 Task: Open an excel sheet and write heading  Powerhouse Sales. Add 10 people name  'Alexander Cooper, Victoria Hayes, Daniel Carter, Chloe Murphy, Christopher Ross, Natalie Price, Jack Peterson, Harper Foster, Joseph Gray, Lily Reed'Item code in between  2500-2700. Product range in between  5000-20000. Add Products   ASICS Shoe, Brooks Shoe, Clarks Shoe, Crocs Shoe, Dr. Martens Shoe, Ecco Shoe, Fila Shoe, Hush Puppies Shoe, Jordan Shoe, K-Swiss Shoe.Choose quantity  3 to 10 Tax 12 percent Total Add Amount. Save page  Powerhouse Sales review book
Action: Mouse moved to (119, 187)
Screenshot: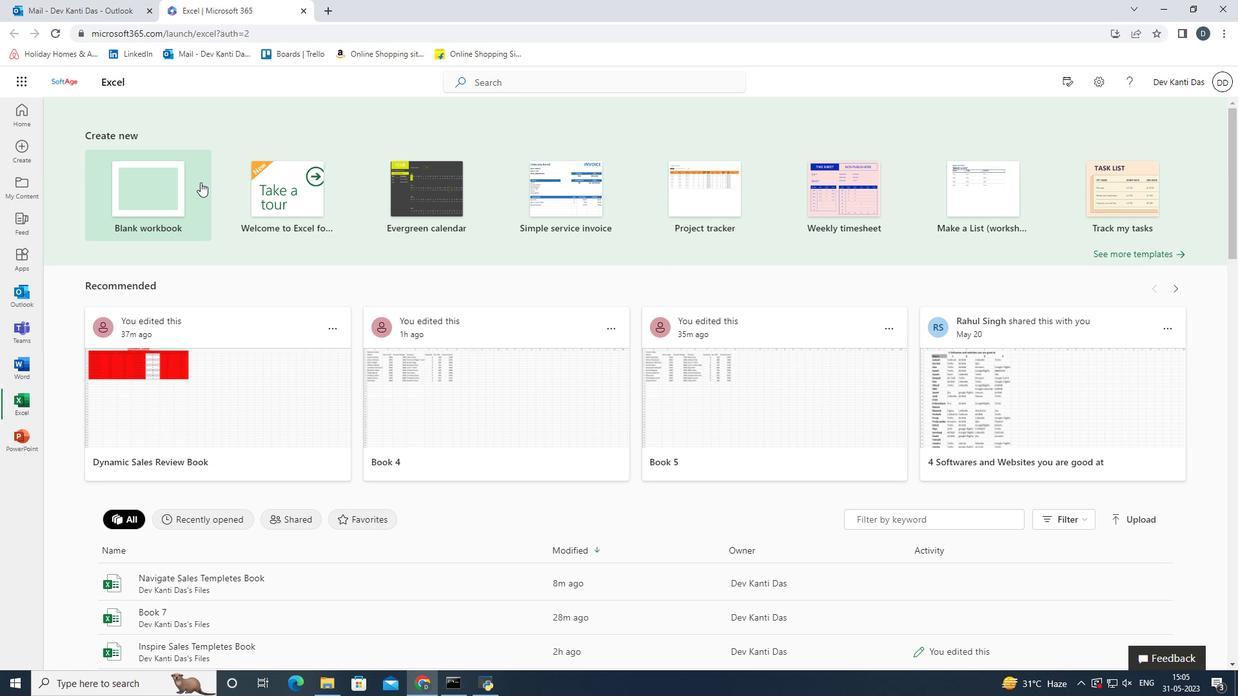 
Action: Mouse pressed left at (119, 187)
Screenshot: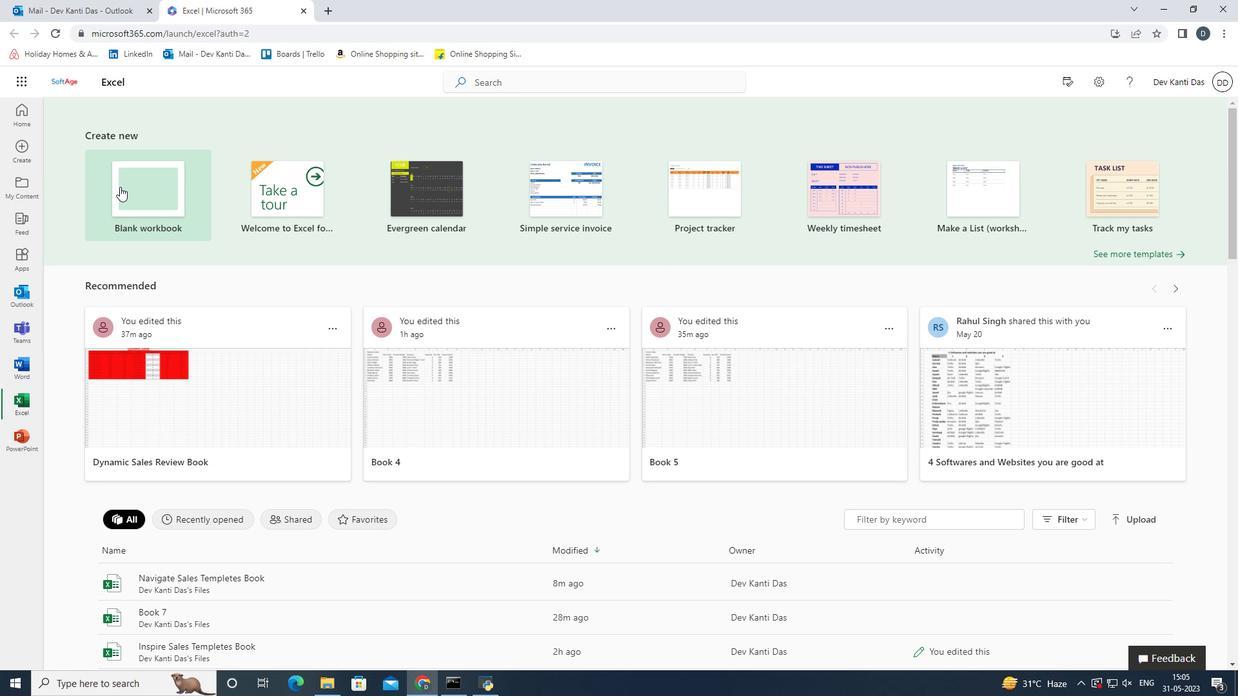
Action: Mouse moved to (238, 283)
Screenshot: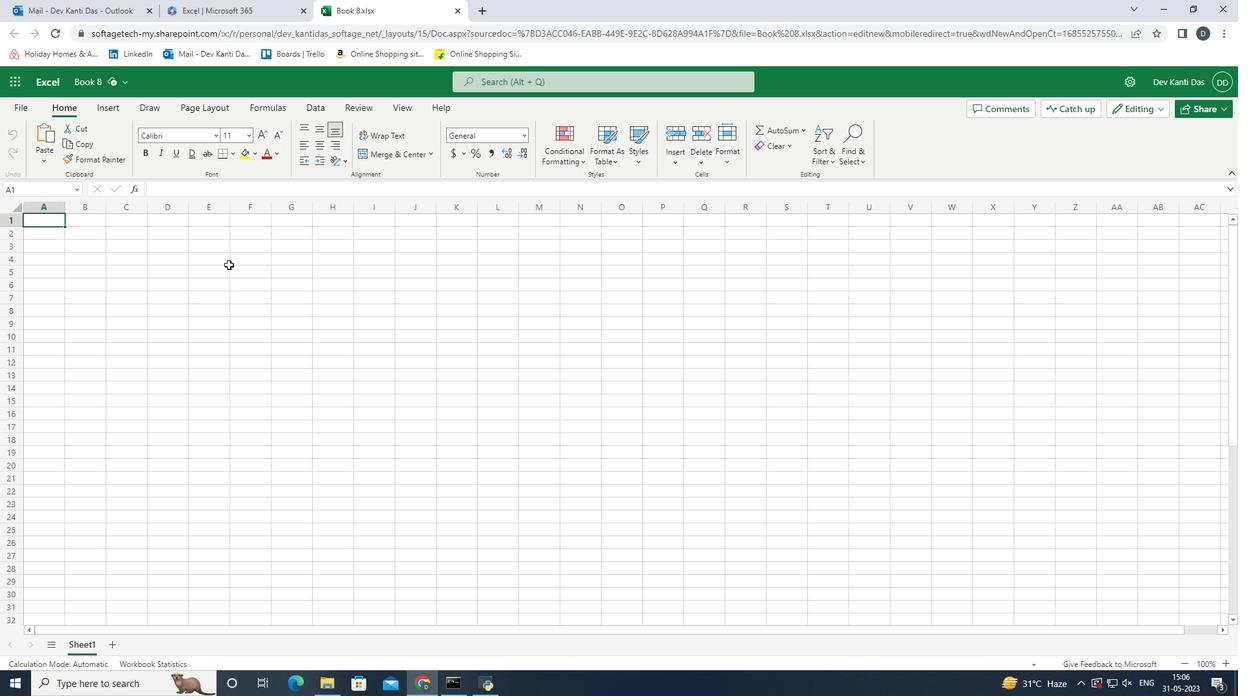 
Action: Key pressed <Key.shift>P
Screenshot: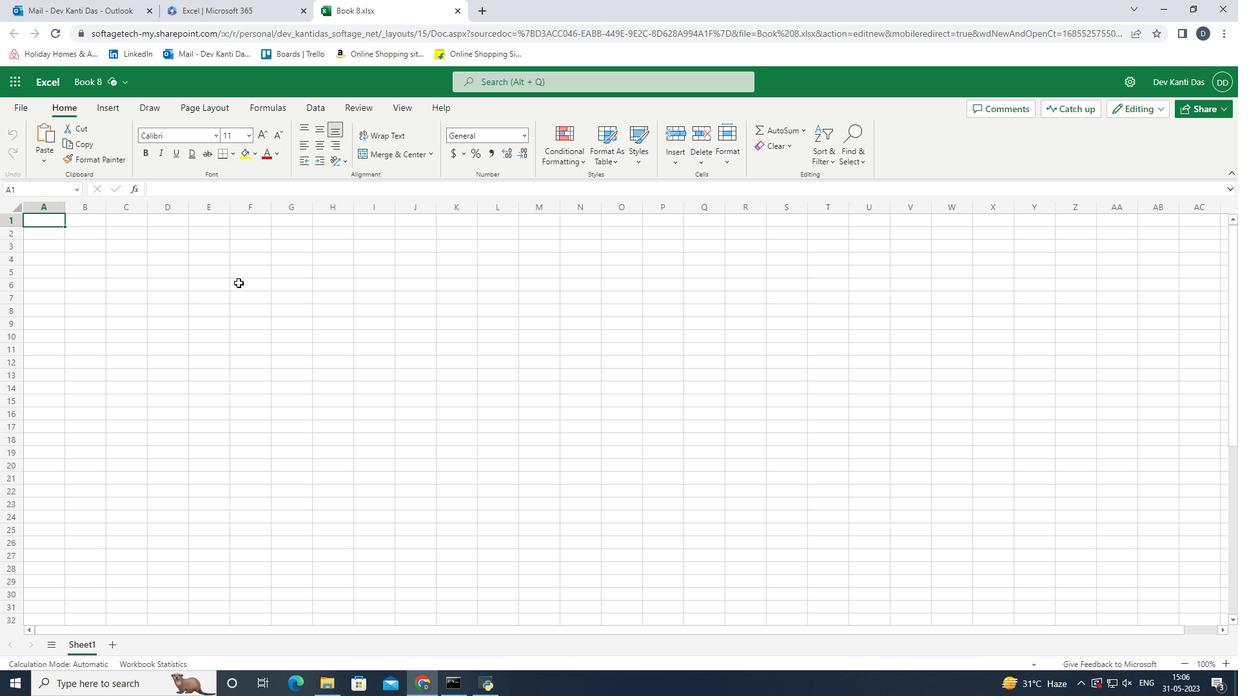 
Action: Mouse moved to (239, 283)
Screenshot: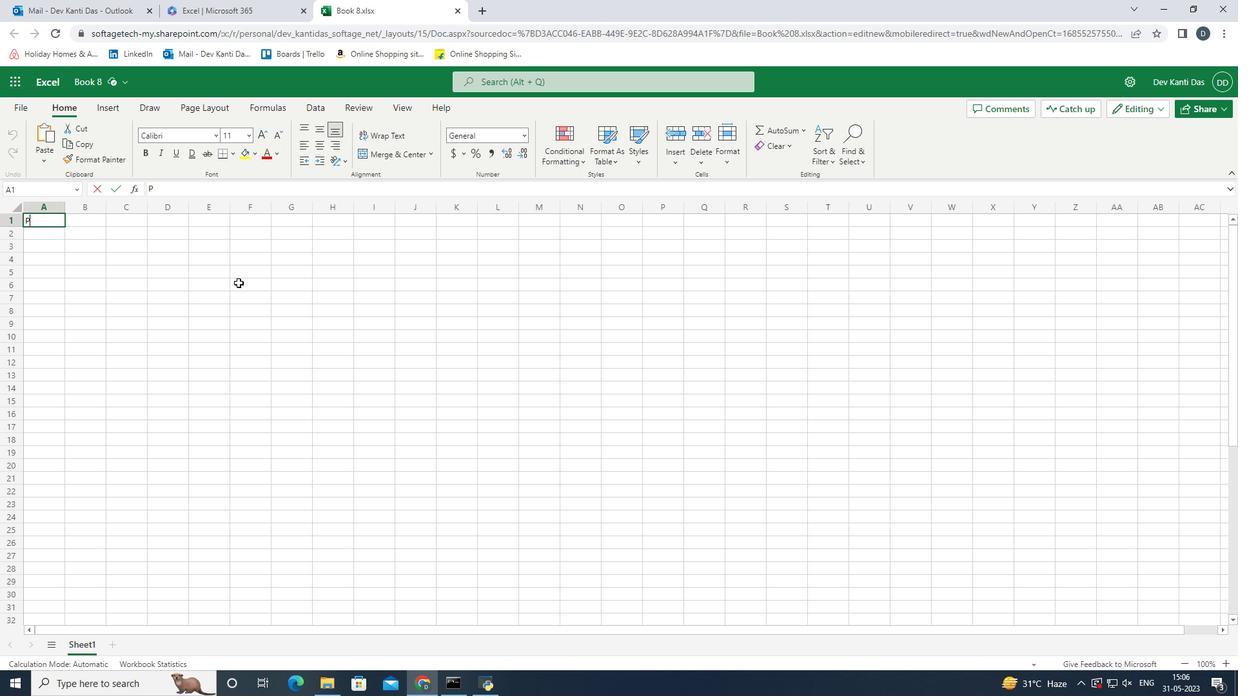 
Action: Key pressed ower<Key.shift>house<Key.space><Key.shift>Sales<Key.enter><Key.shift>Name<Key.enter><Key.shift>Alexander<Key.space><Key.shift>Coper<Key.backspace><Key.backspace><Key.backspace>oper
Screenshot: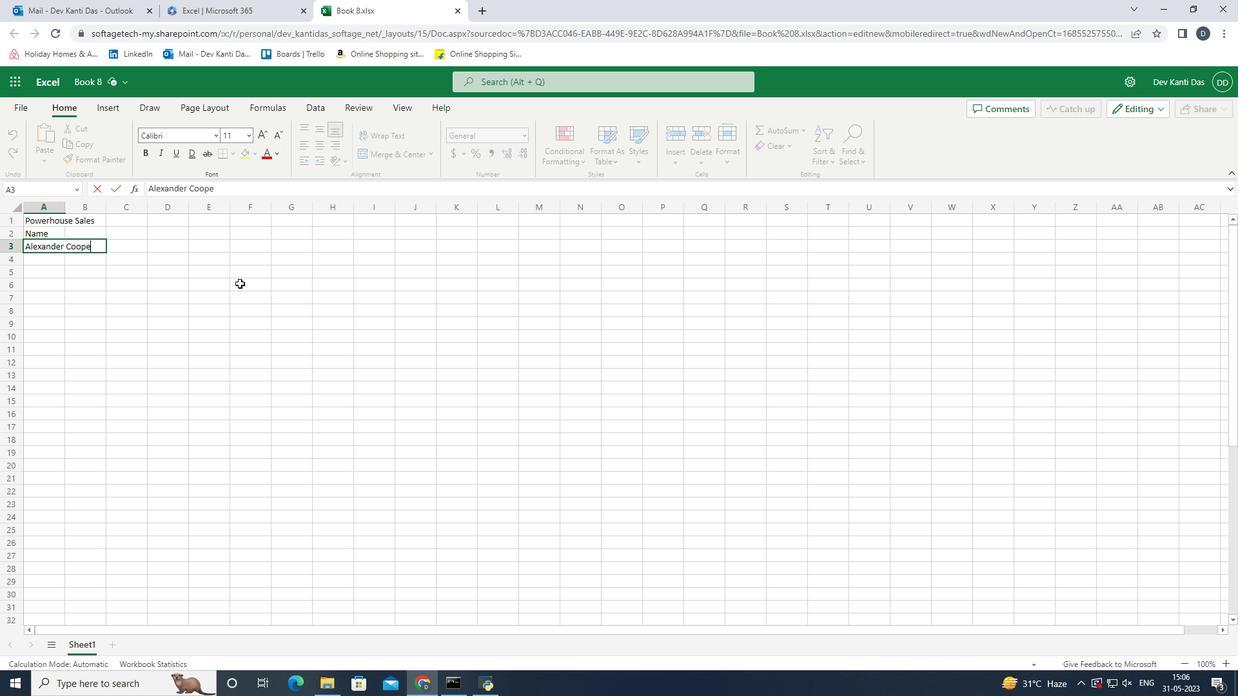 
Action: Mouse moved to (238, 365)
Screenshot: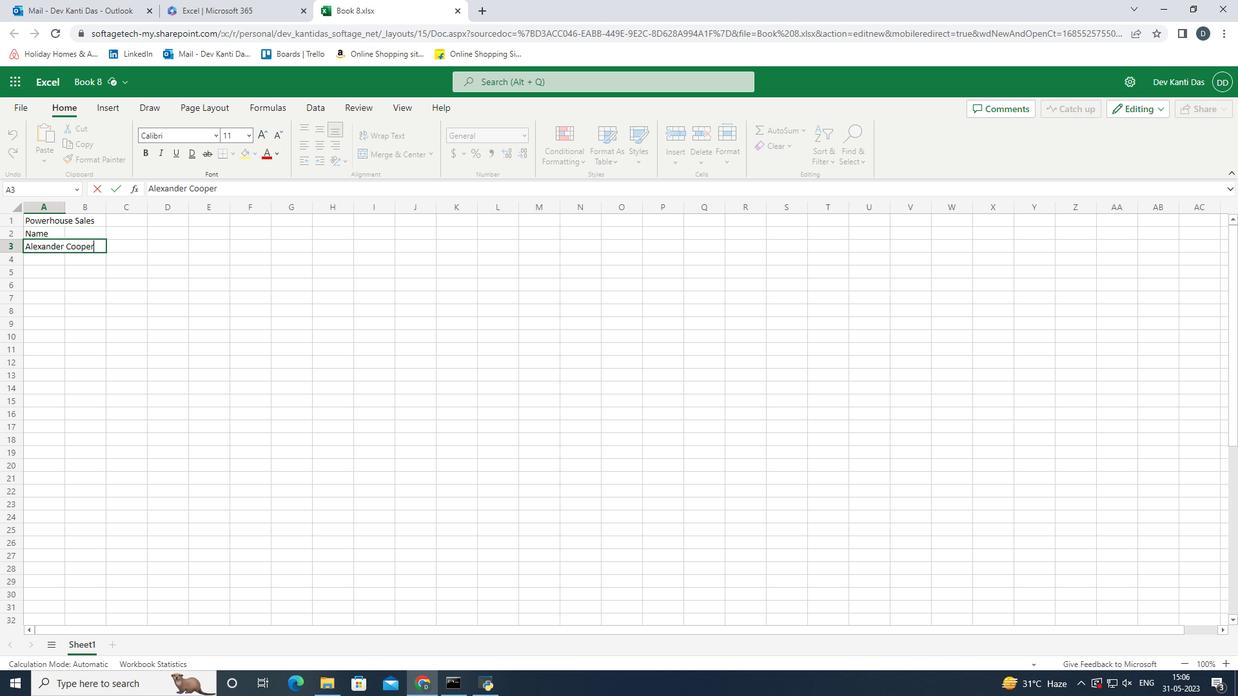 
Action: Key pressed <Key.enter><Key.shift><Key.shift><Key.shift><Key.shift><Key.shift><Key.shift><Key.shift><Key.shift><Key.shift><Key.shift><Key.shift><Key.shift><Key.shift><Key.shift><Key.shift><Key.shift><Key.shift><Key.shift><Key.shift><Key.shift><Key.shift><Key.shift><Key.shift><Key.shift><Key.shift><Key.shift><Key.shift><Key.shift><Key.shift><Key.shift><Key.shift><Key.shift><Key.shift><Key.shift><Key.shift><Key.shift>Victoria<Key.space><Key.shift>Hayes<Key.enter><Key.shift><Key.shift><Key.shift><Key.shift><Key.shift><Key.shift><Key.shift><Key.shift>Daniel<Key.space><Key.shift>Carter<Key.enter><Key.shift>Chloe<Key.space><Key.shift_r>Murphy<Key.enter><Key.shift>Christopher<Key.space><Key.shift>Ross<Key.enter><Key.shift_r><Key.shift_r><Key.shift_r><Key.shift_r><Key.shift_r><Key.shift_r><Key.shift_r><Key.shift_r><Key.shift_r><Key.shift_r><Key.shift_r><Key.shift_r><Key.shift_r>Ne<Key.backspace>atalie<Key.space><Key.shift_r>Price<Key.enter><Key.shift_r>Jack<Key.space><Key.shift_r><Key.shift_r><Key.shift_r><Key.shift_r><Key.shift_r><Key.shift_r><Key.shift_r><Key.shift_r><Key.shift_r><Key.shift_r><Key.shift_r><Key.shift_r><Key.shift_r><Key.shift_r><Key.shift_r><Key.shift_r><Key.shift_r><Key.shift_r><Key.shift_r><Key.shift_r><Key.shift_r><Key.shift_r><Key.shift_r><Key.shift_r><Key.shift_r>Peterson<Key.enter><Key.shift_r><Key.shift_r><Key.shift_r><Key.shift_r><Key.shift_r><Key.shift_r><Key.shift_r><Key.shift_r>Harper<Key.space><Key.shift_r><Key.shift_r><Key.shift_r><Key.shift_r><Key.shift_r><Key.shift_r><Key.shift_r>Foster<Key.enter><Key.shift_r>Joseph<Key.space><Key.shift><Key.shift>Grey<Key.enter><Key.up><Key.enter><Key.shift_r>Lily<Key.space><Key.shift>Reed<Key.enter>
Screenshot: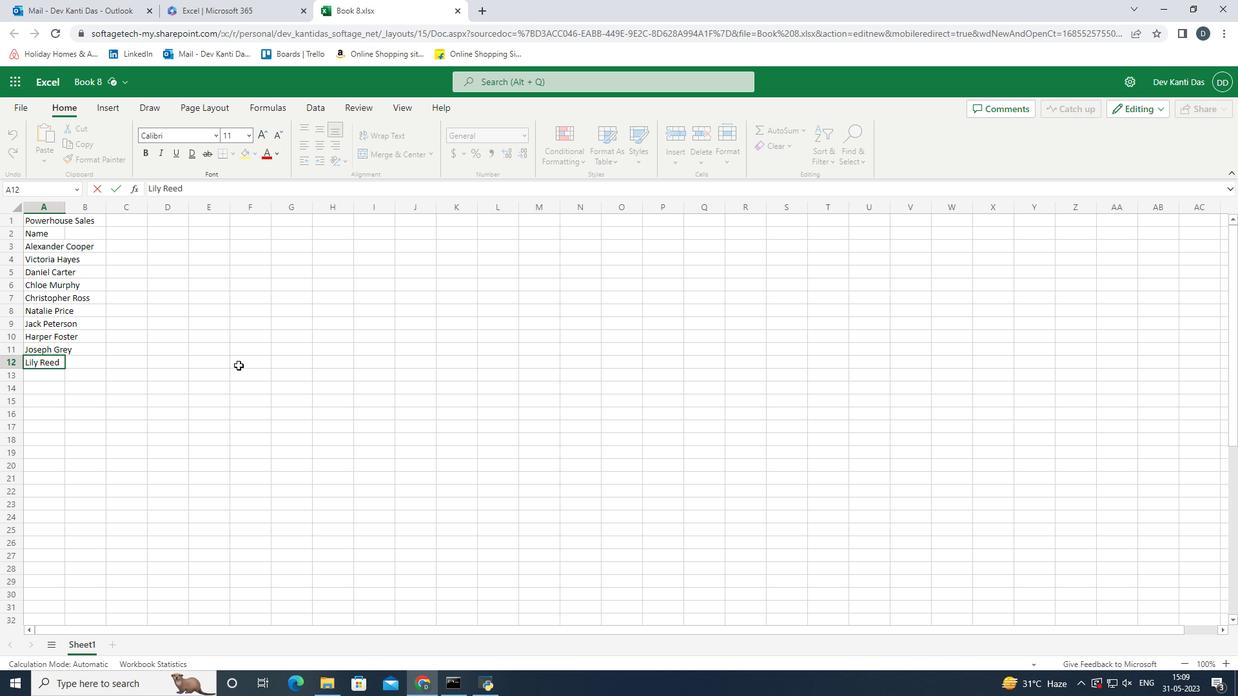
Action: Mouse moved to (65, 205)
Screenshot: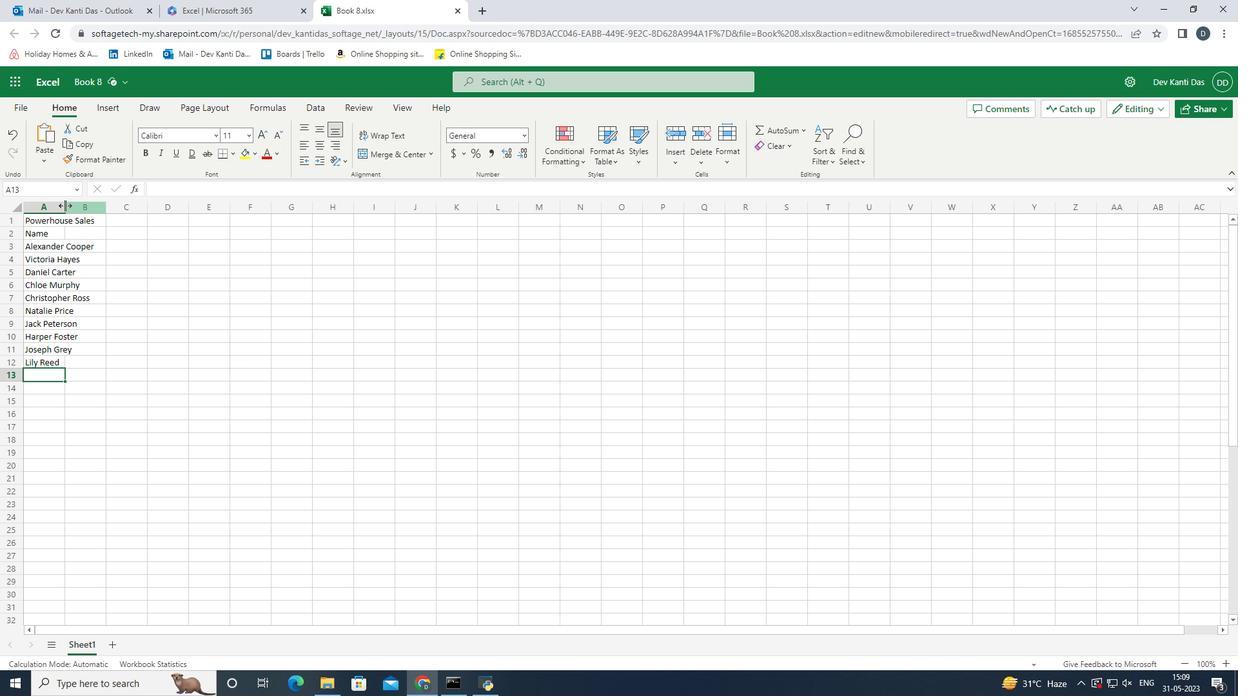 
Action: Mouse pressed left at (65, 205)
Screenshot: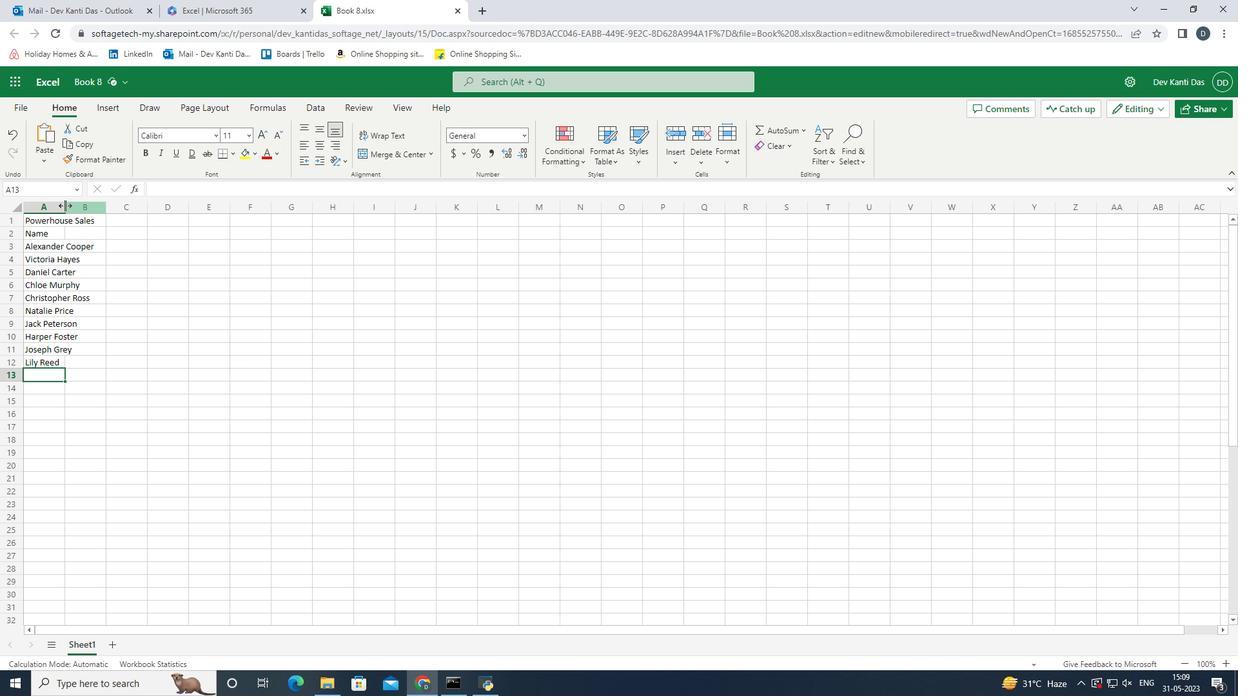 
Action: Mouse moved to (116, 234)
Screenshot: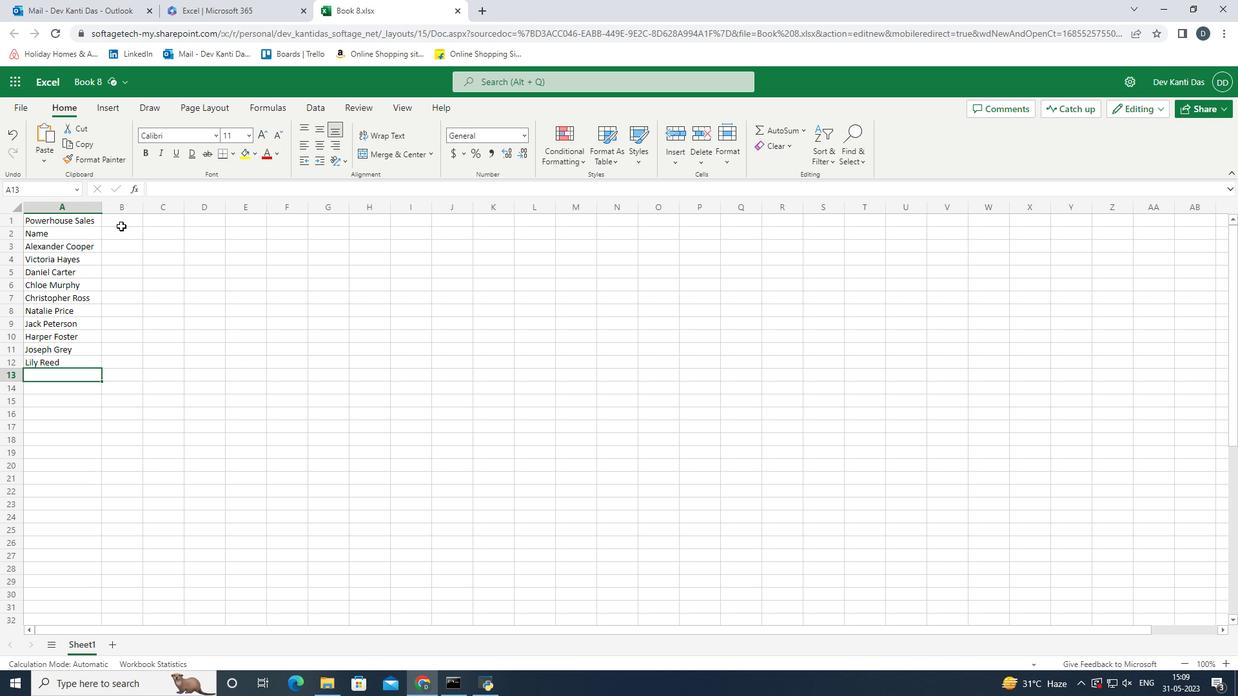 
Action: Mouse pressed left at (116, 234)
Screenshot: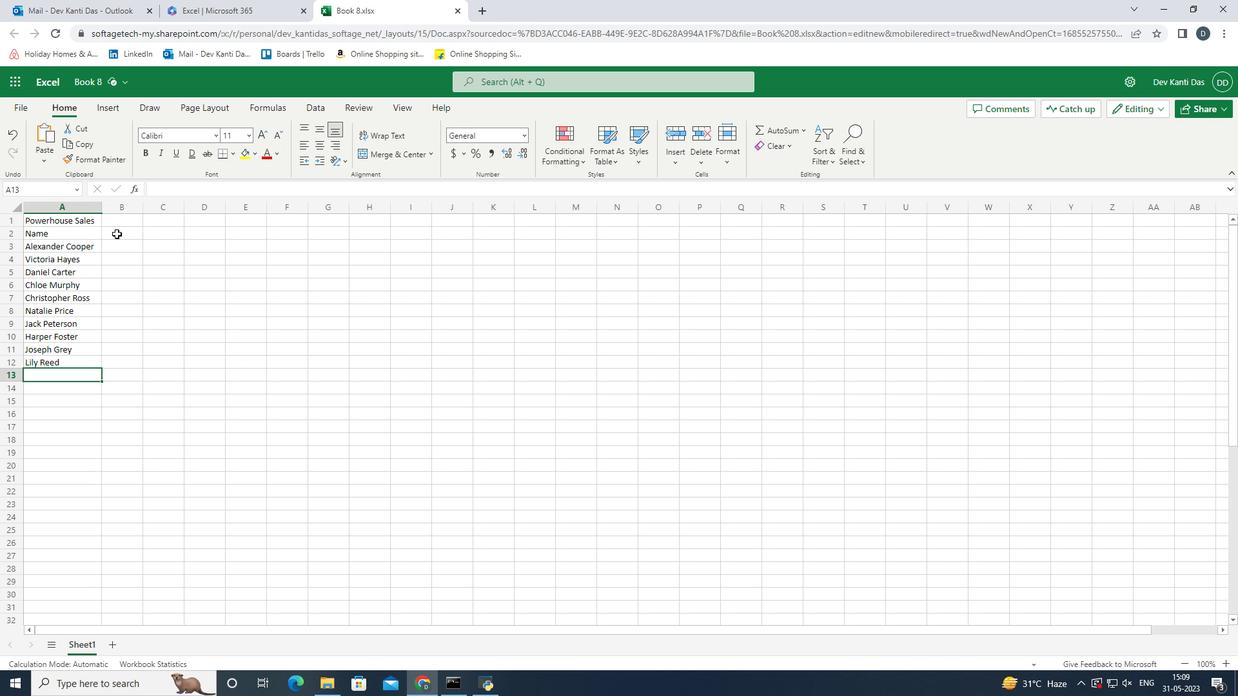 
Action: Mouse moved to (147, 309)
Screenshot: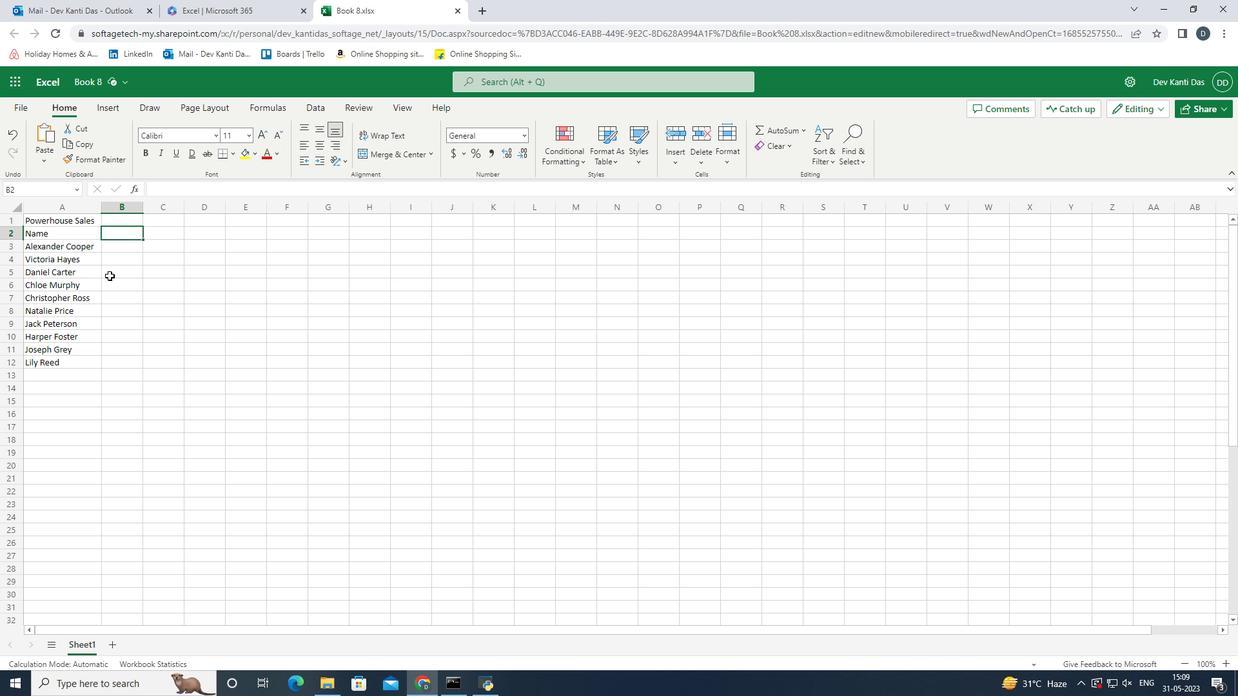
Action: Key pressed <Key.shift><Key.shift><Key.shift>Item<Key.space><Key.shift>Code<Key.enter>
Screenshot: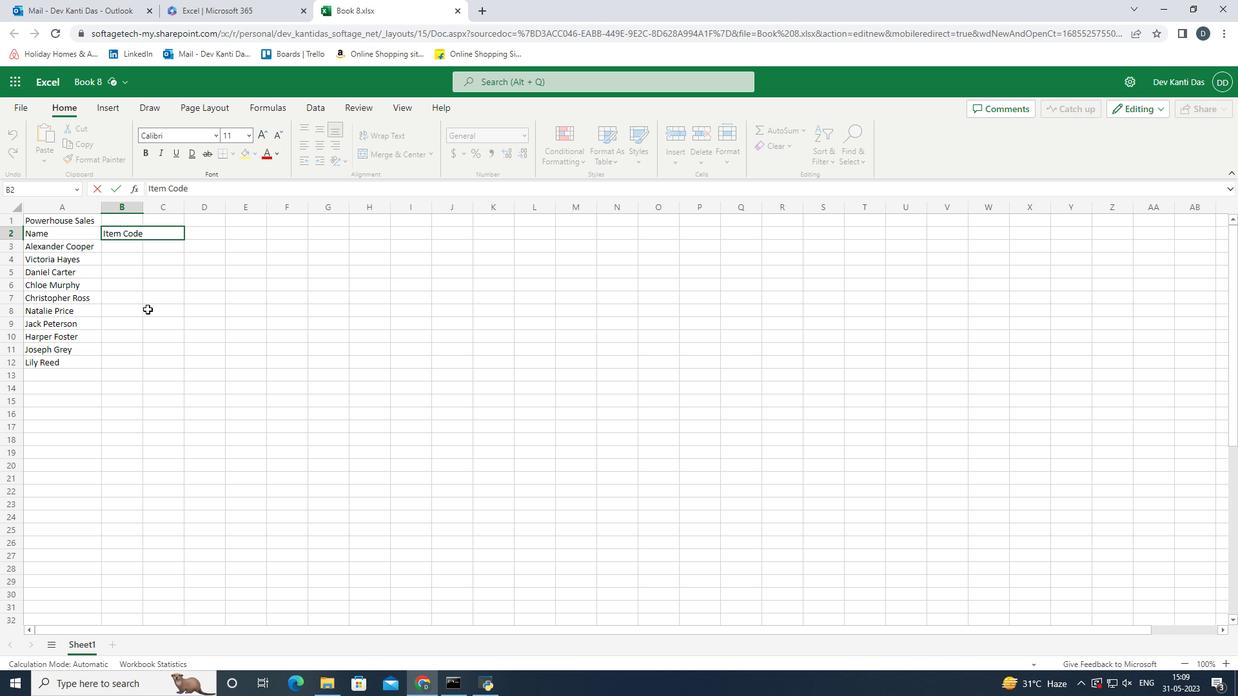 
Action: Mouse moved to (327, 270)
Screenshot: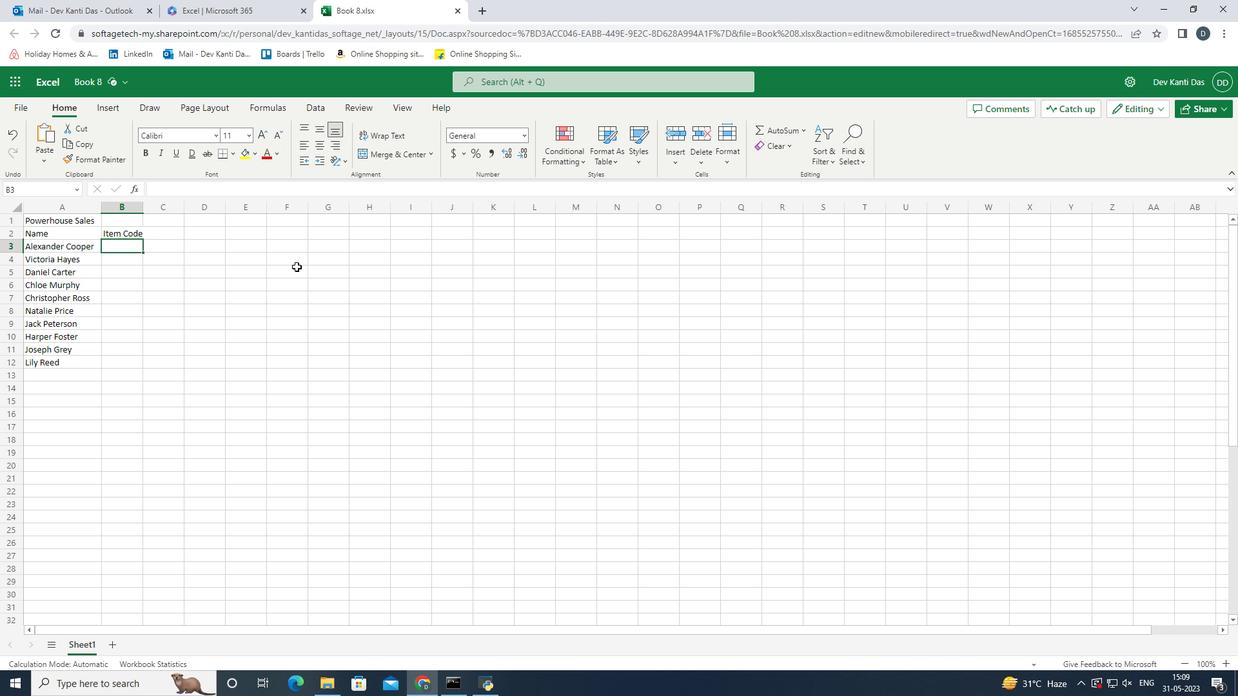 
Action: Key pressed 252
Screenshot: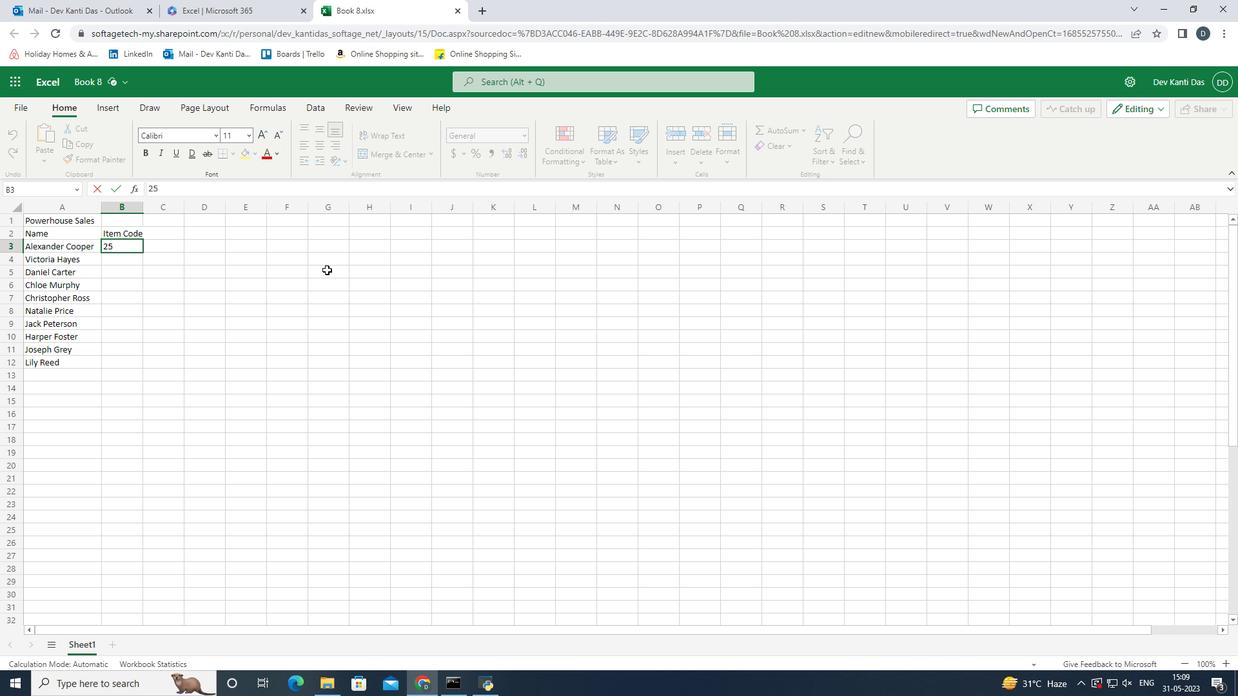 
Action: Mouse moved to (414, 243)
Screenshot: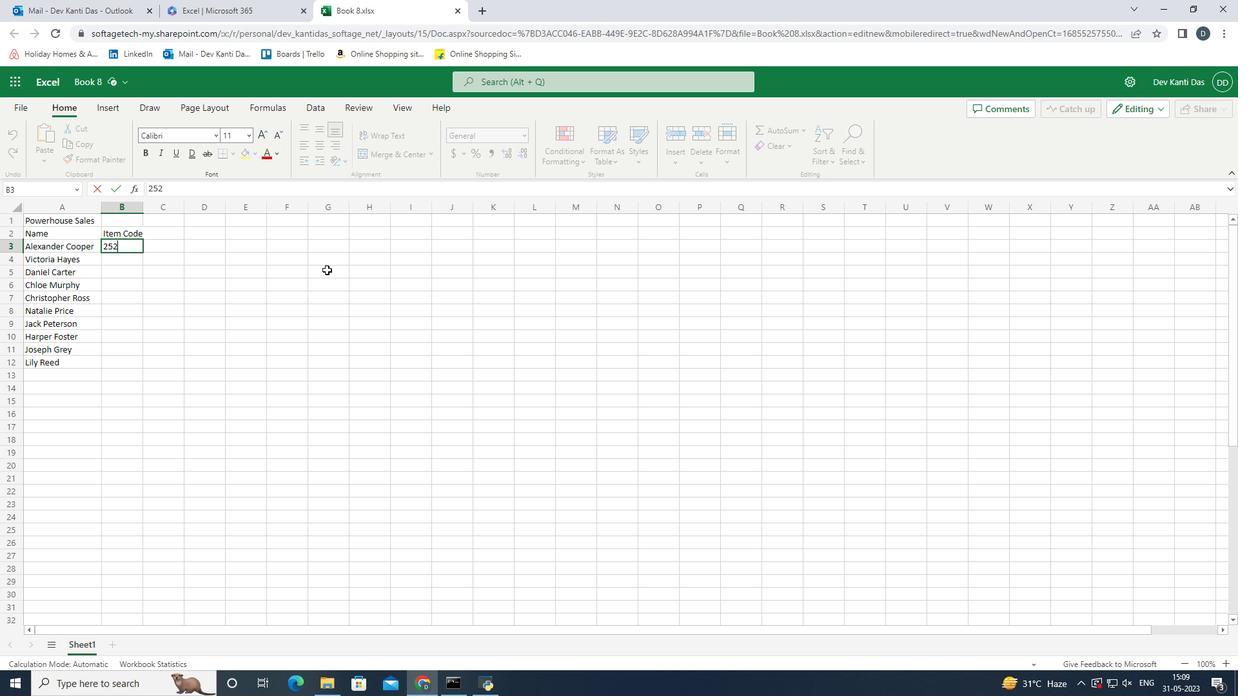 
Action: Key pressed 0
Screenshot: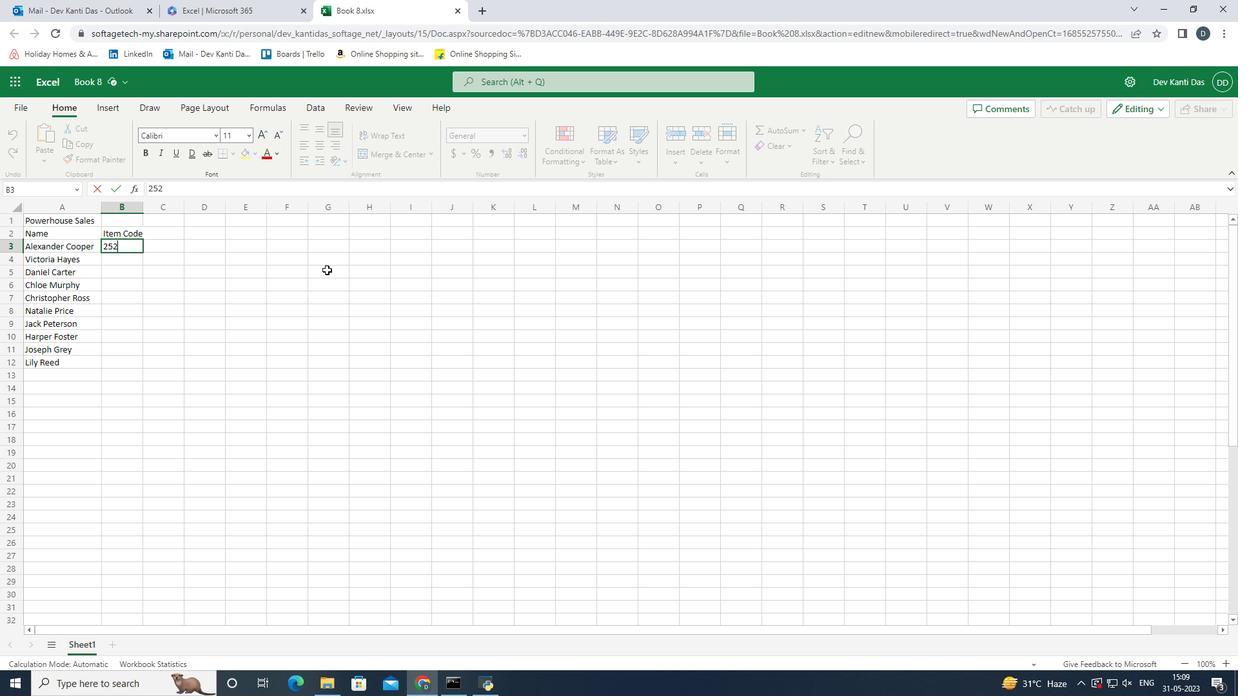 
Action: Mouse moved to (501, 225)
Screenshot: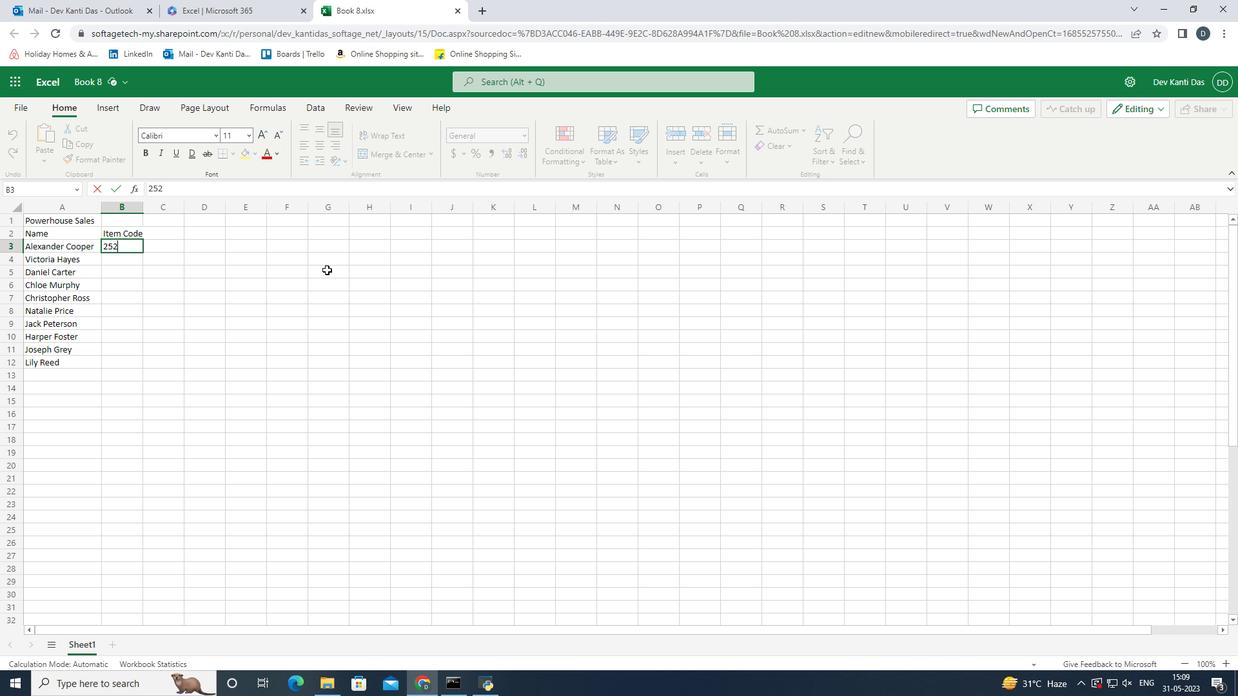 
Action: Key pressed <Key.enter>2540<Key.enter>2560<Key.enter>2580<Key.enter>2600<Key.enter>2620<Key.enter>2640<Key.enter>2660<Key.enter>2680<Key.enter>2700<Key.enter><Key.up><Key.right><Key.up><Key.up><Key.up><Key.up><Key.up><Key.up><Key.up><Key.up><Key.up><Key.up>
Screenshot: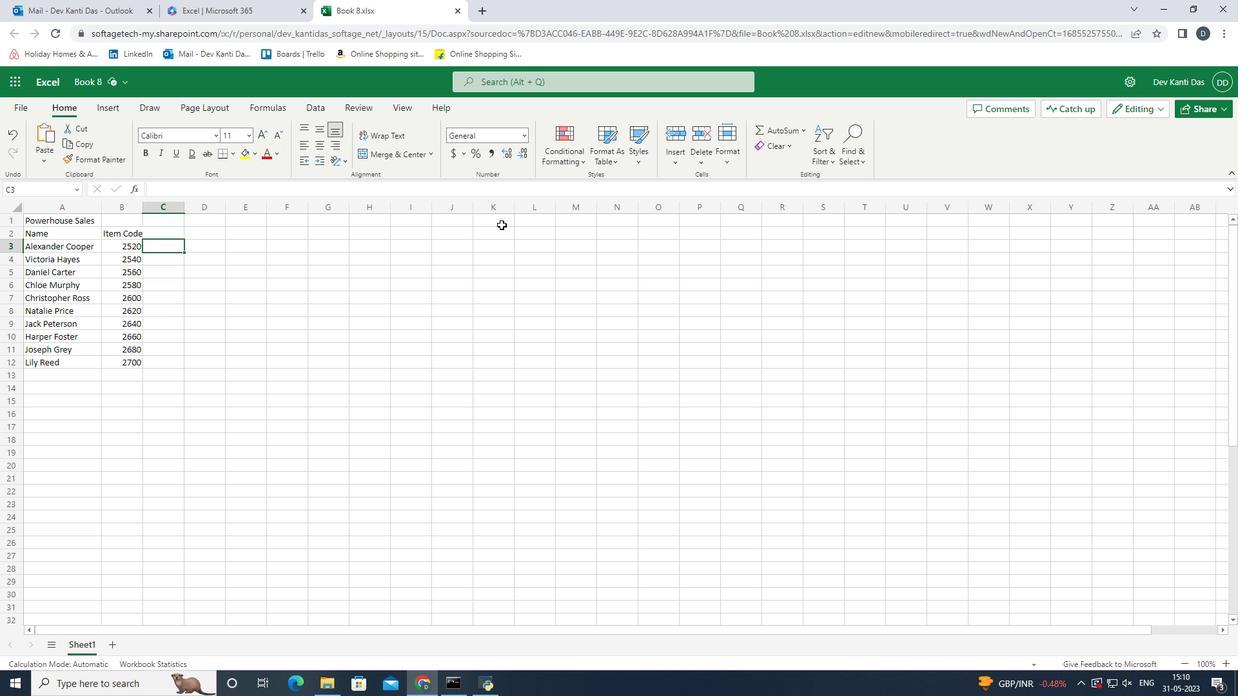 
Action: Mouse moved to (141, 209)
Screenshot: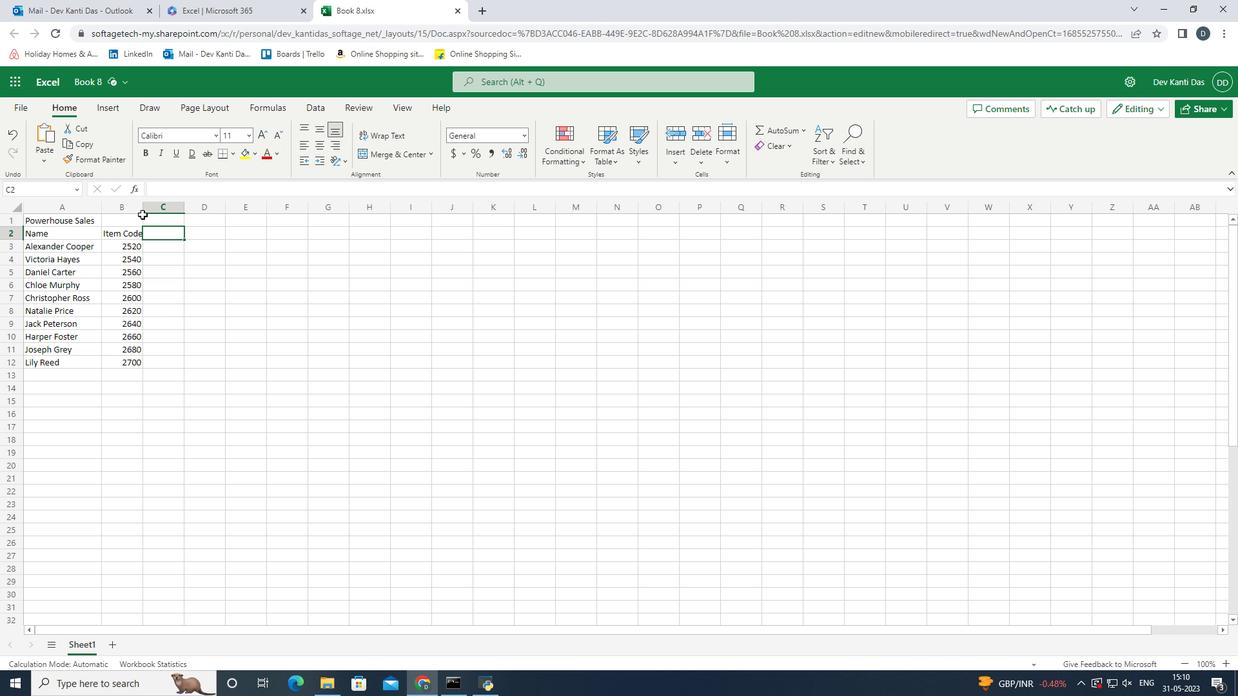 
Action: Mouse pressed left at (141, 209)
Screenshot: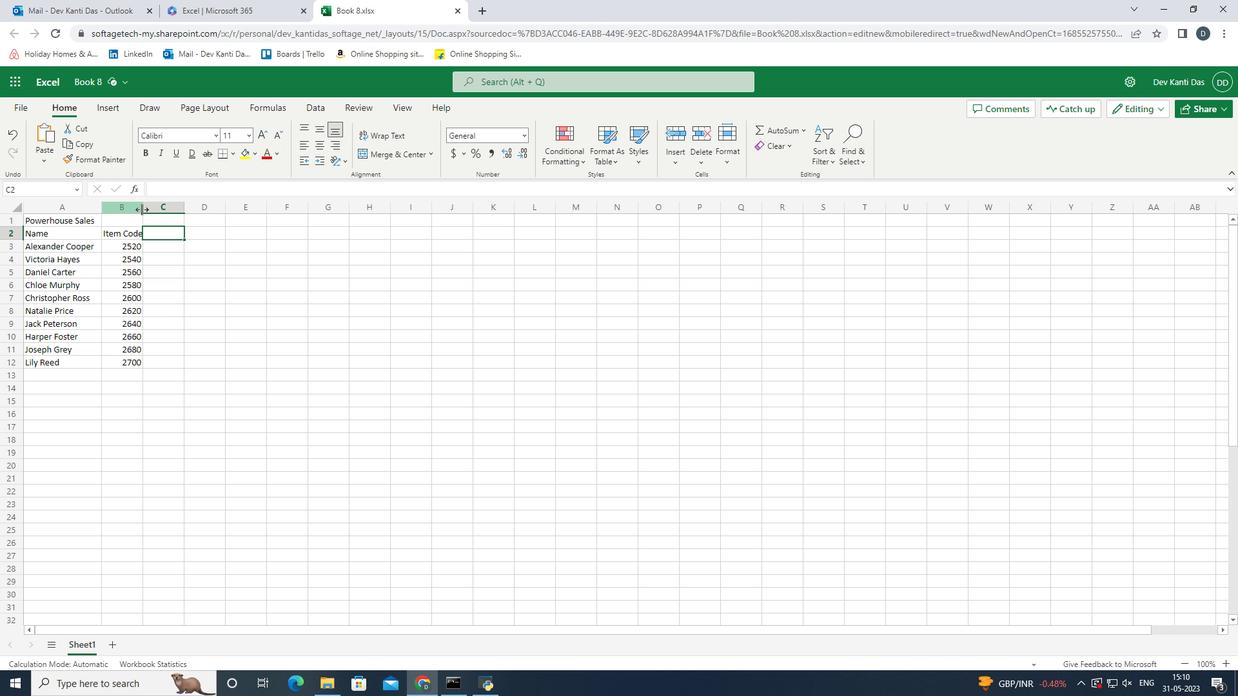 
Action: Mouse moved to (292, 288)
Screenshot: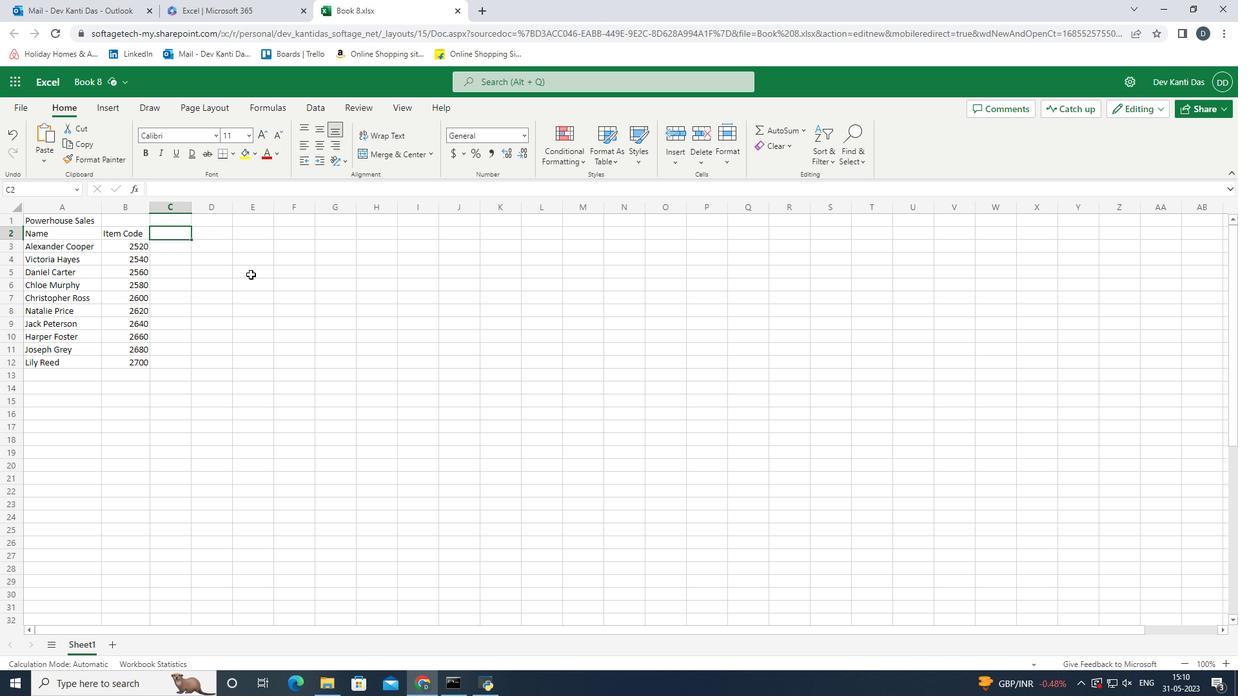 
Action: Key pressed <Key.shift><Key.shift>Product<Key.space><Key.shift><Key.shift><Key.shift><Key.shift><Key.shift><Key.shift><Key.shift><Key.shift><Key.shift>Rabge<Key.space><Key.backspace><Key.backspace><Key.backspace><Key.backspace>nge
Screenshot: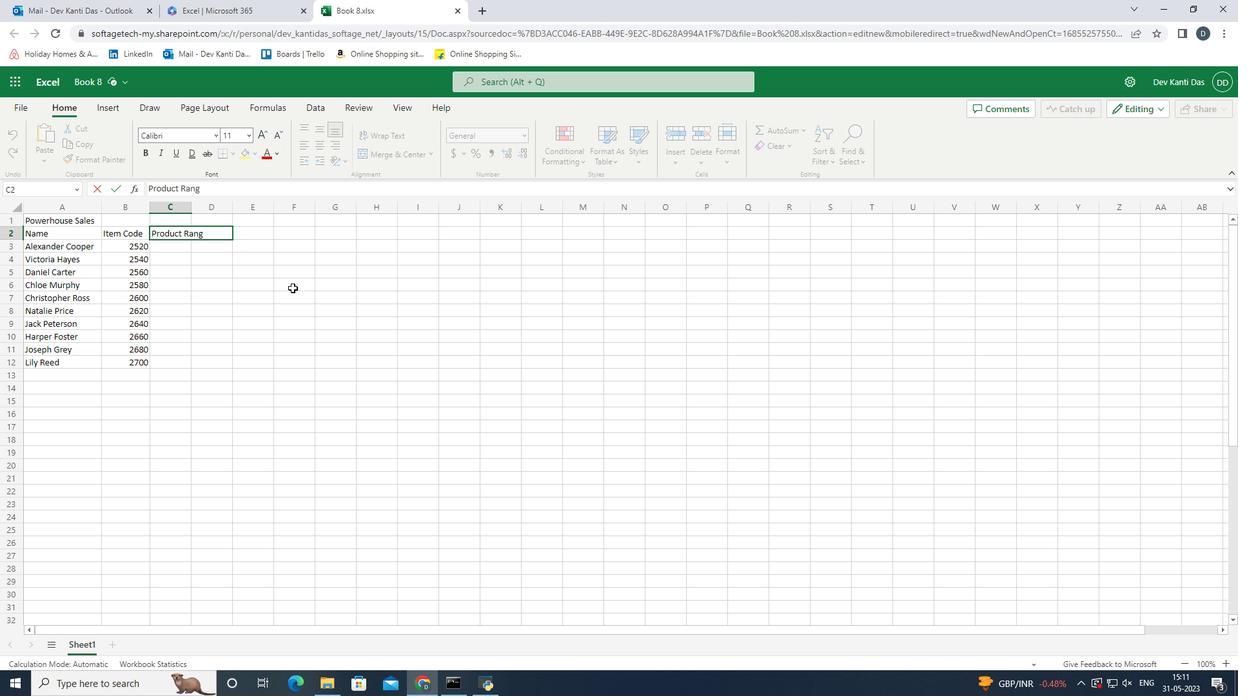 
Action: Mouse moved to (307, 290)
Screenshot: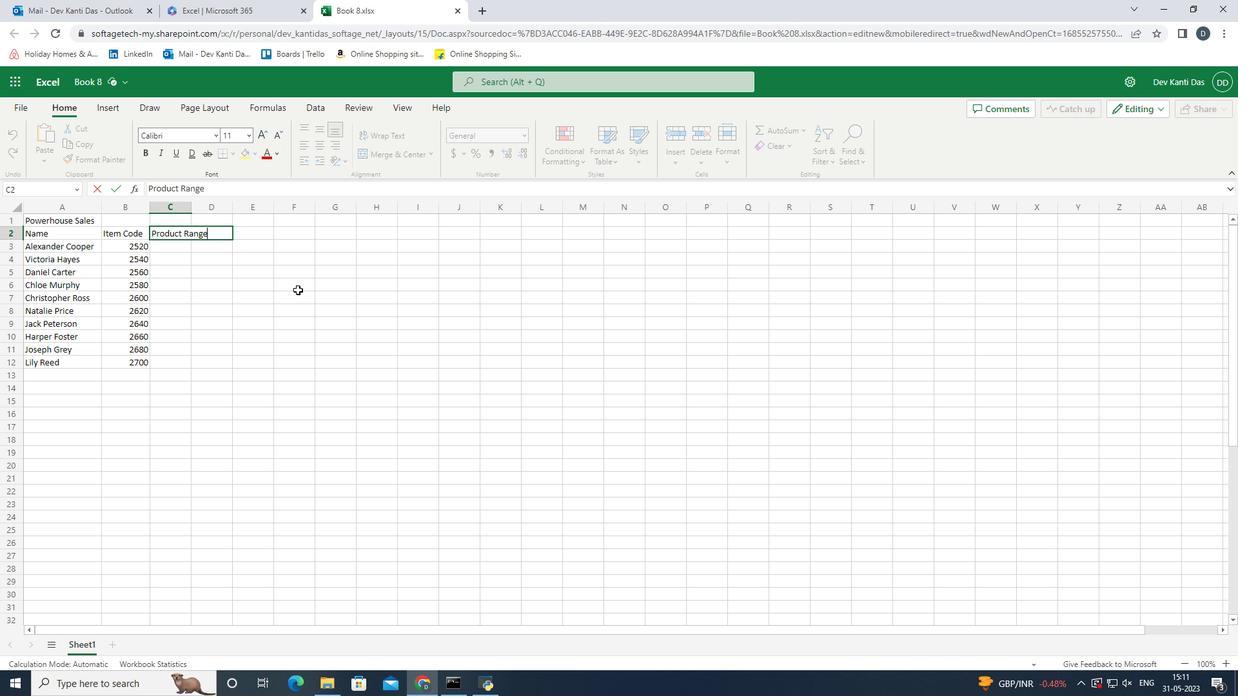 
Action: Key pressed <Key.enter>
Screenshot: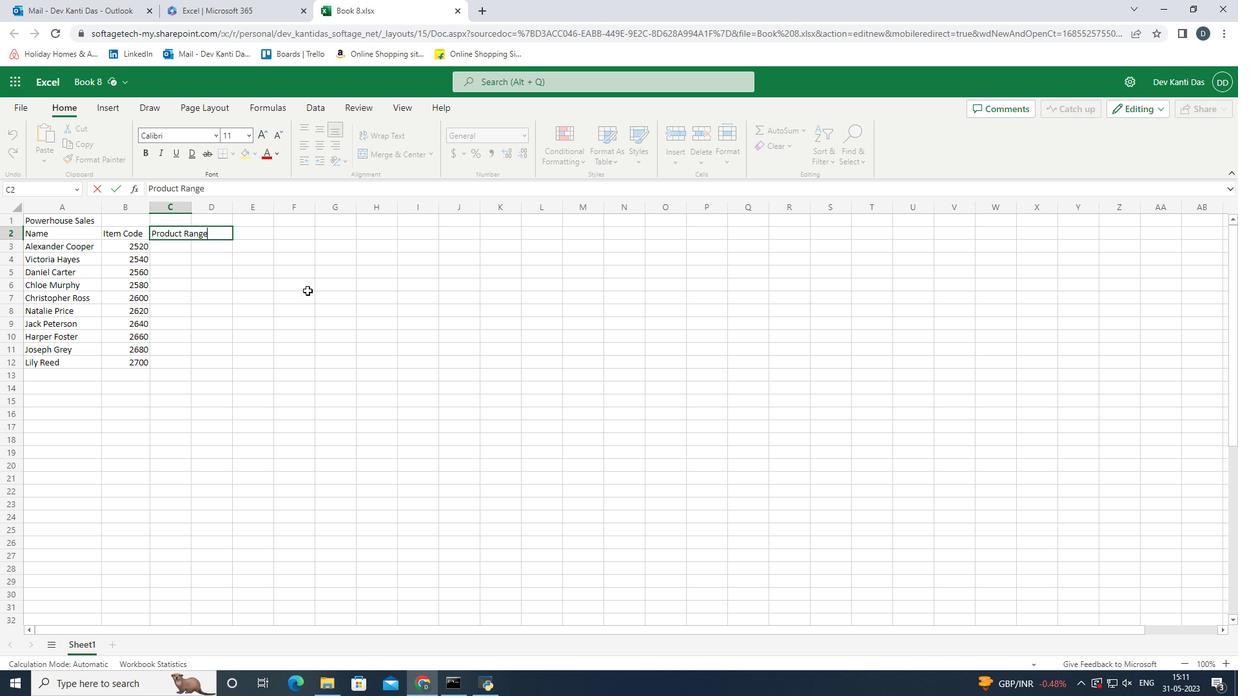 
Action: Mouse moved to (349, 285)
Screenshot: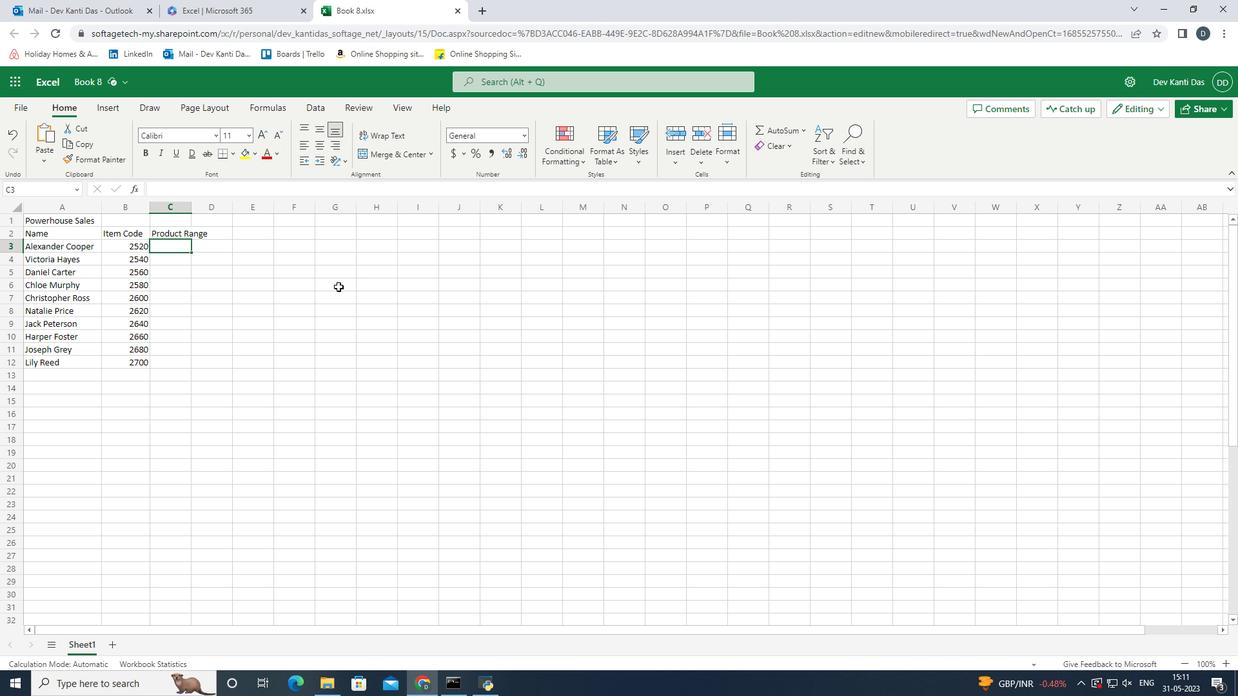 
Action: Key pressed 6500<Key.enter>8000<Key.enter>9500<Key.enter>11000<Key.enter>12500<Key.enter>14000<Key.enter>15500<Key.enter>17000<Key.enter>18500<Key.enter>20000<Key.right><Key.left><Key.up><Key.up><Key.up><Key.up><Key.up><Key.up><Key.up><Key.up><Key.up><Key.down><Key.up><Key.down><Key.down><Key.down><Key.down><Key.down><Key.down><Key.down><Key.down><Key.down><Key.right><Key.up><Key.up><Key.up><Key.up><Key.up><Key.up><Key.up><Key.up><Key.up><Key.up>
Screenshot: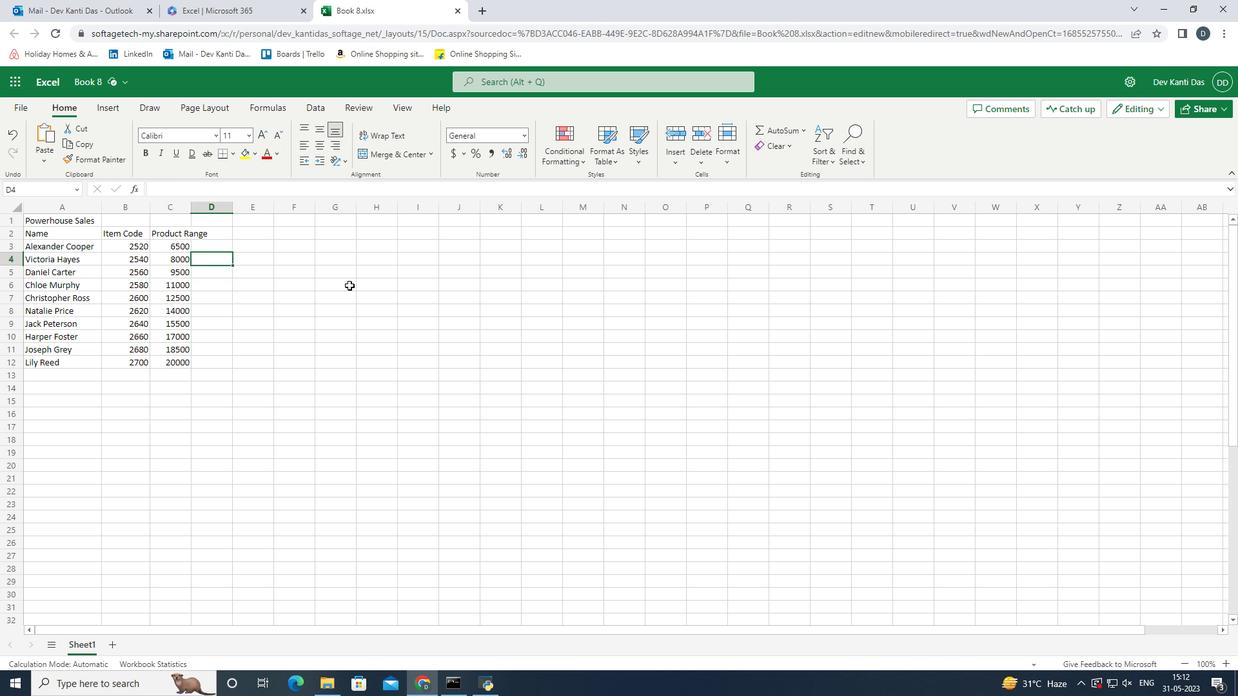 
Action: Mouse moved to (190, 210)
Screenshot: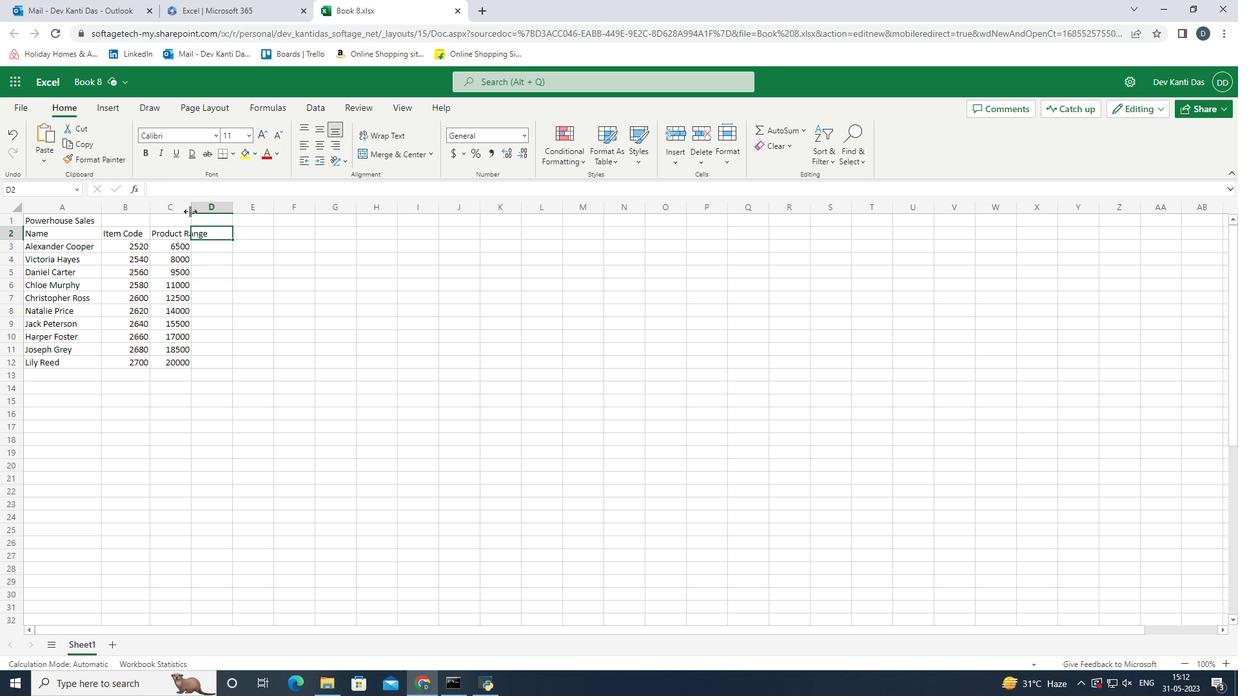 
Action: Mouse pressed left at (190, 210)
Screenshot: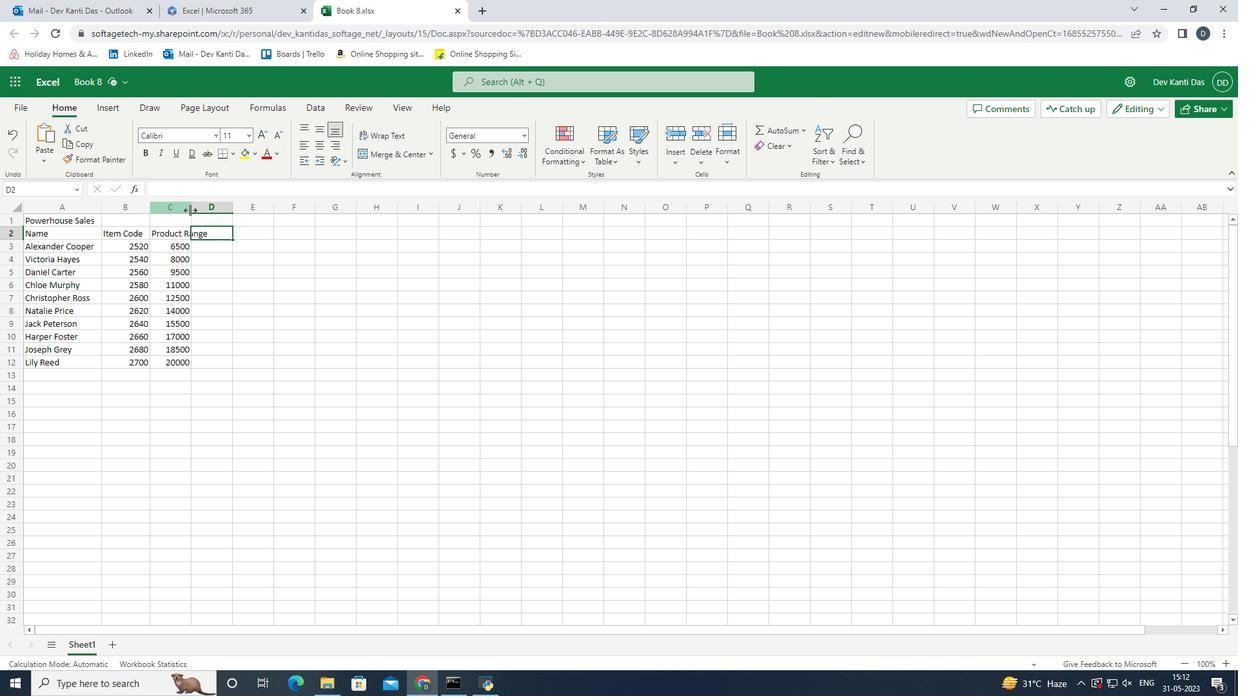 
Action: Mouse moved to (346, 313)
Screenshot: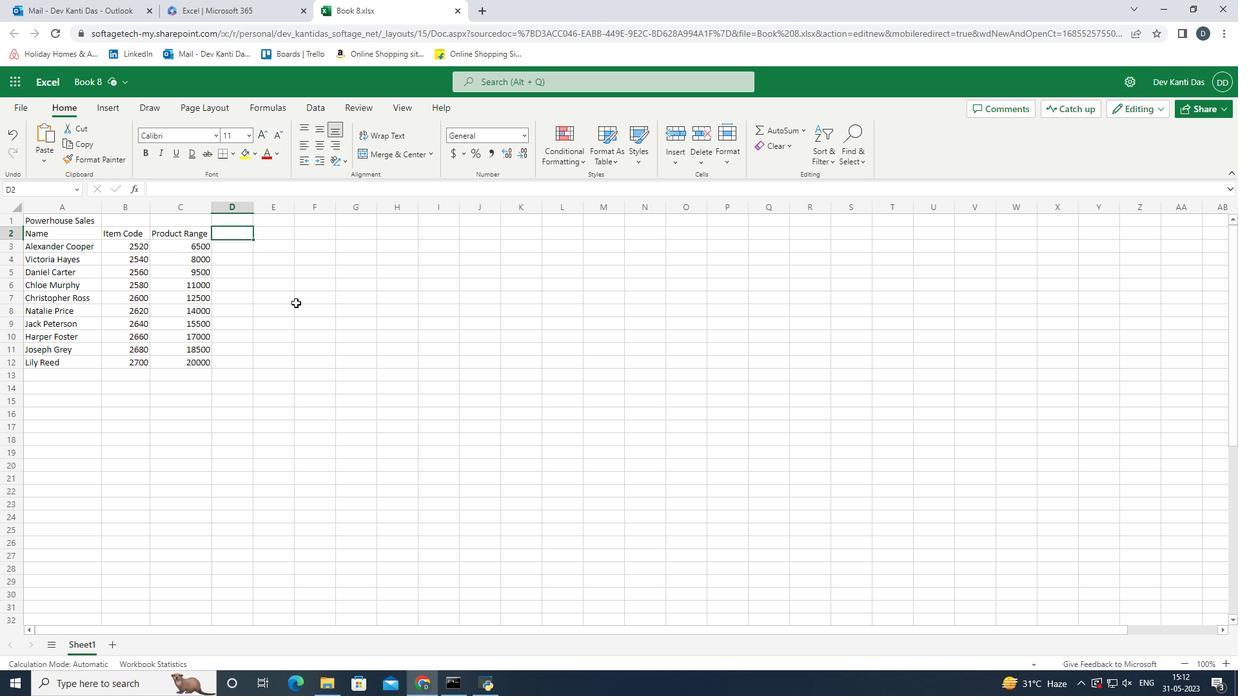 
Action: Key pressed <Key.shift>Product<Key.enter>
Screenshot: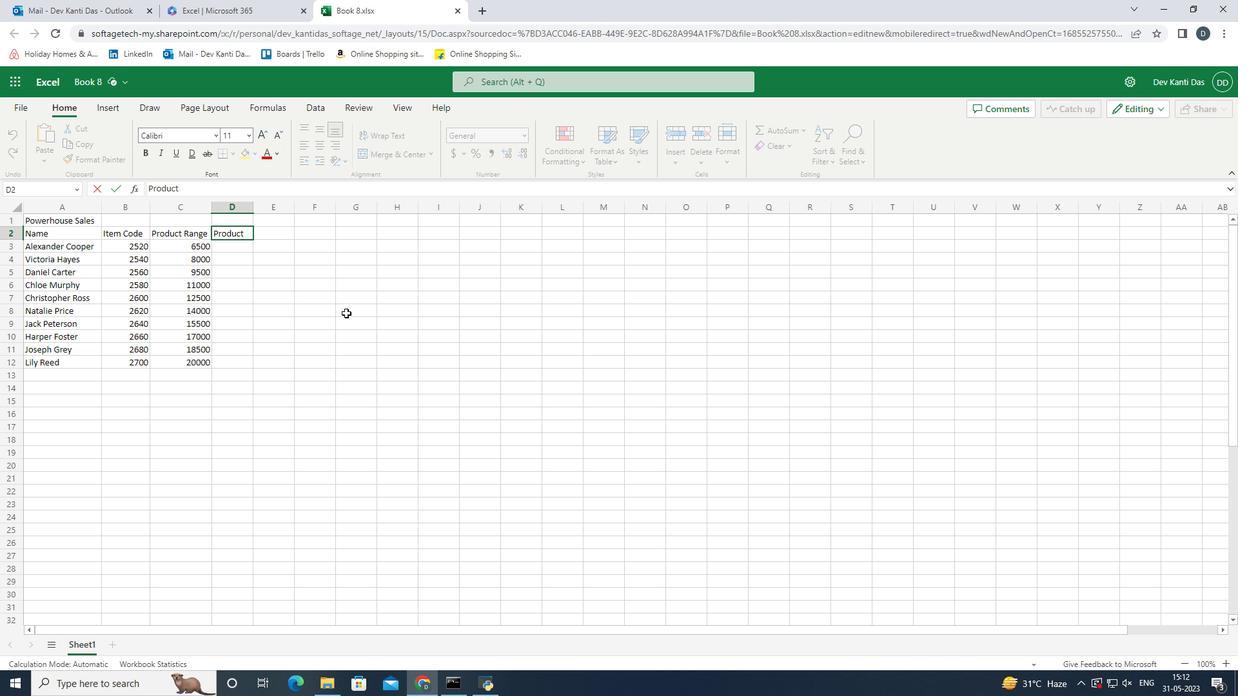 
Action: Mouse moved to (365, 306)
Screenshot: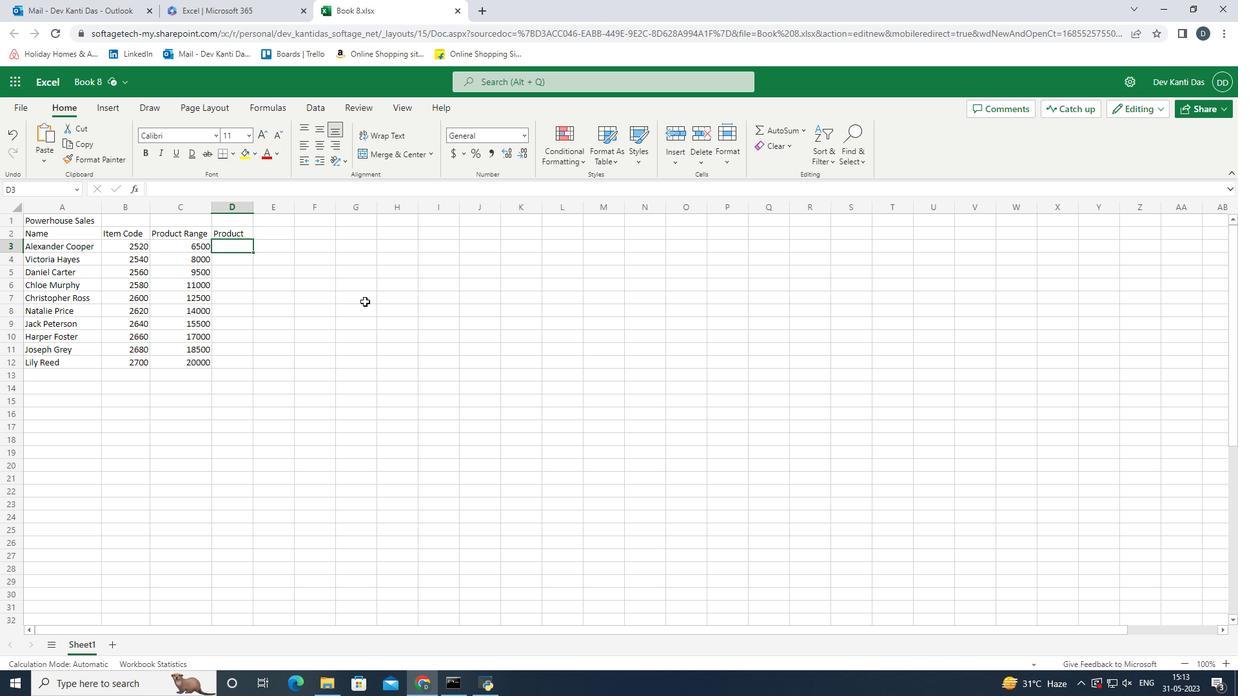 
Action: Key pressed <Key.shift>ASC<Key.backspace><Key.backspace><Key.shift><Key.shift>AS<Key.shift>IC<Key.shift><Key.shift><Key.shift>S<Key.space><Key.shift>Shoe<Key.enter><Key.shift>Brooks<Key.space><Key.shift>Shoe<Key.enter><Key.shift>Clarks<Key.space><Key.shift>Shoe<Key.enter>
Screenshot: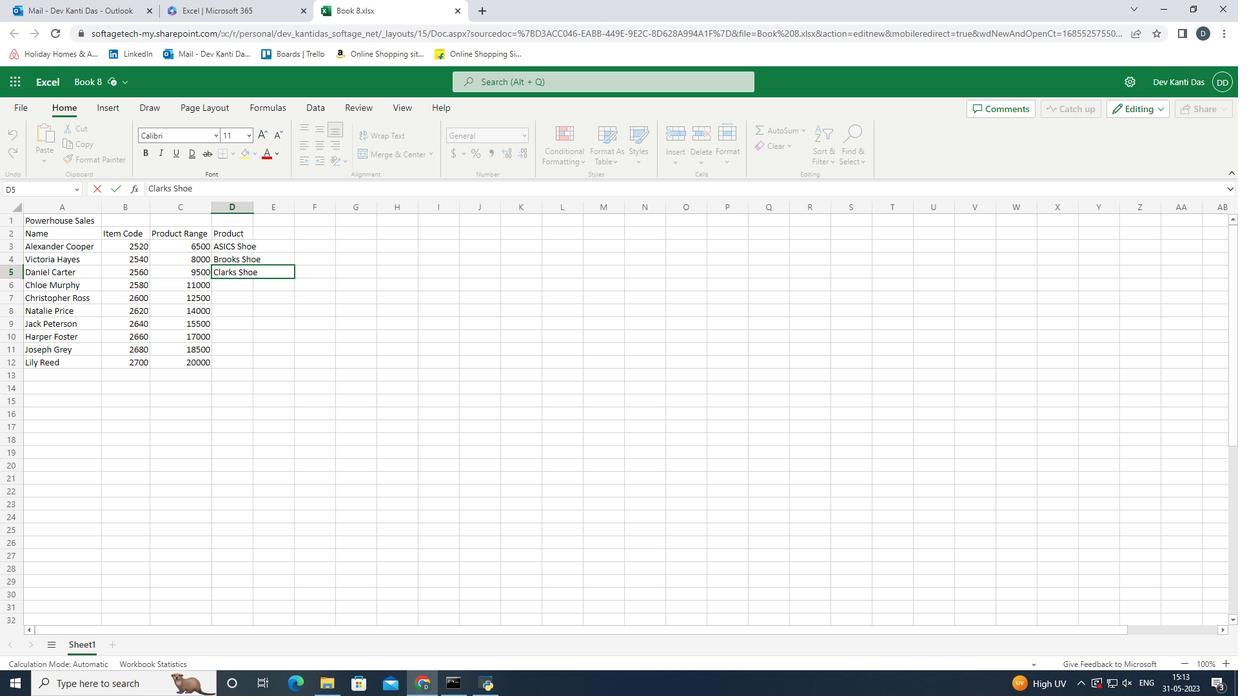 
Action: Mouse moved to (252, 205)
Screenshot: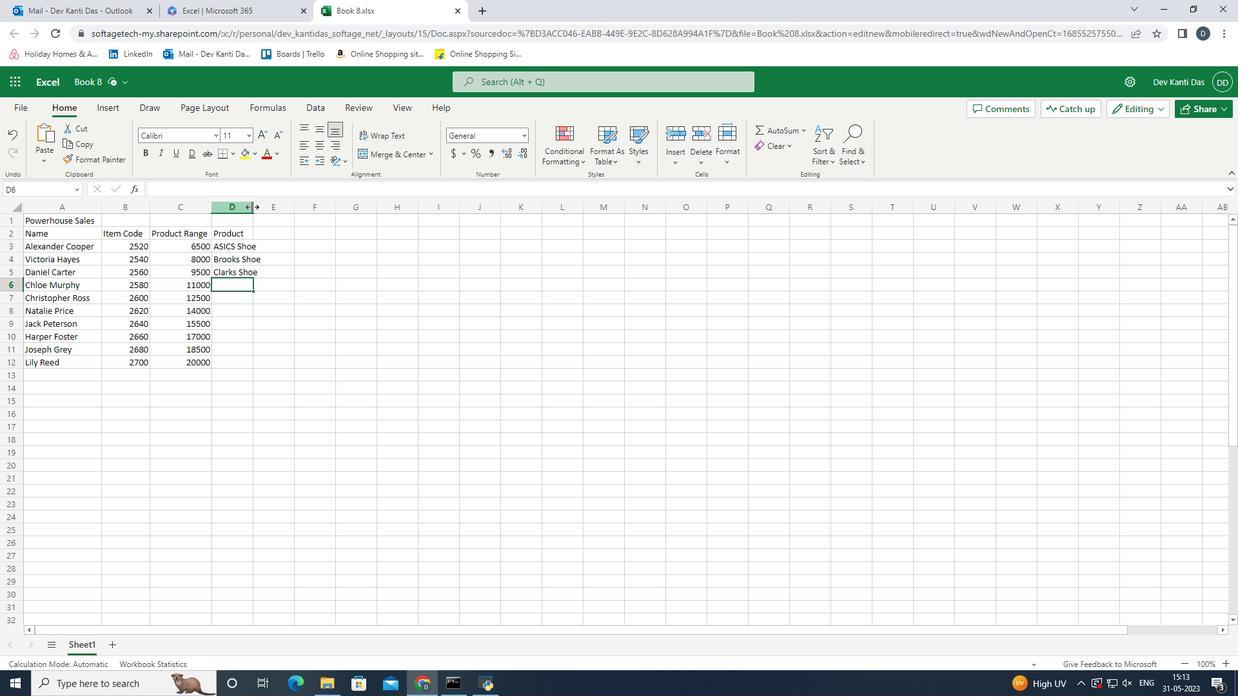 
Action: Mouse pressed left at (252, 205)
Screenshot: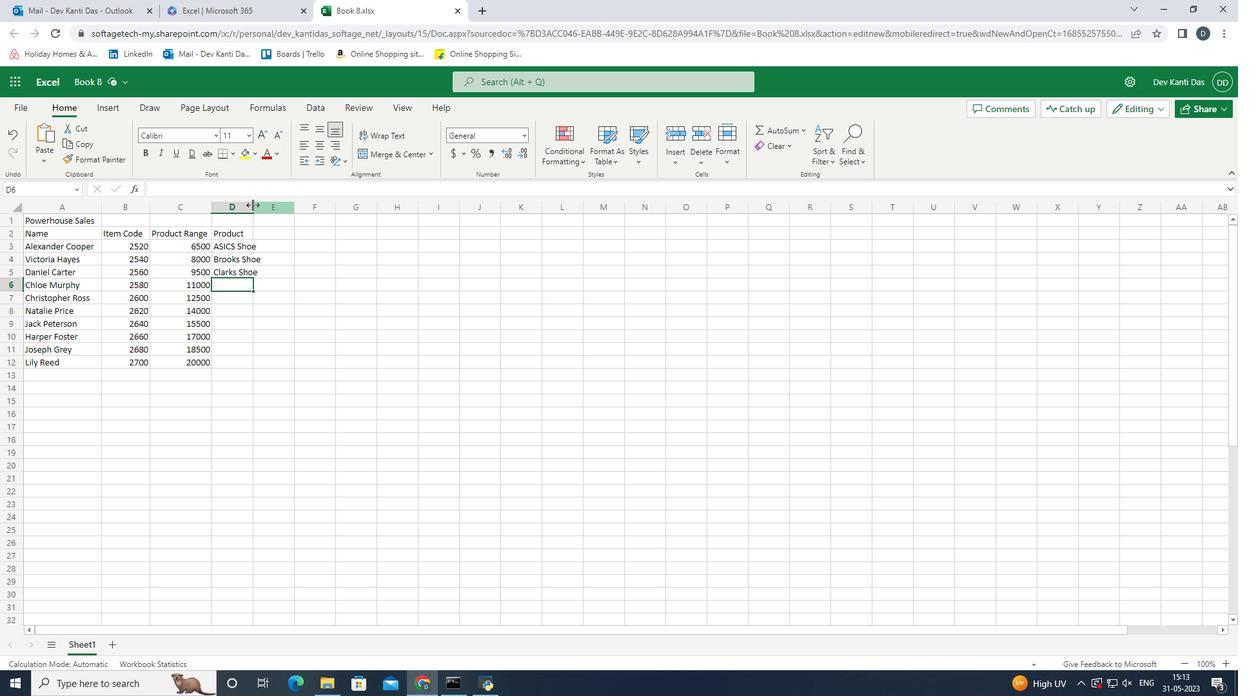 
Action: Mouse moved to (384, 321)
Screenshot: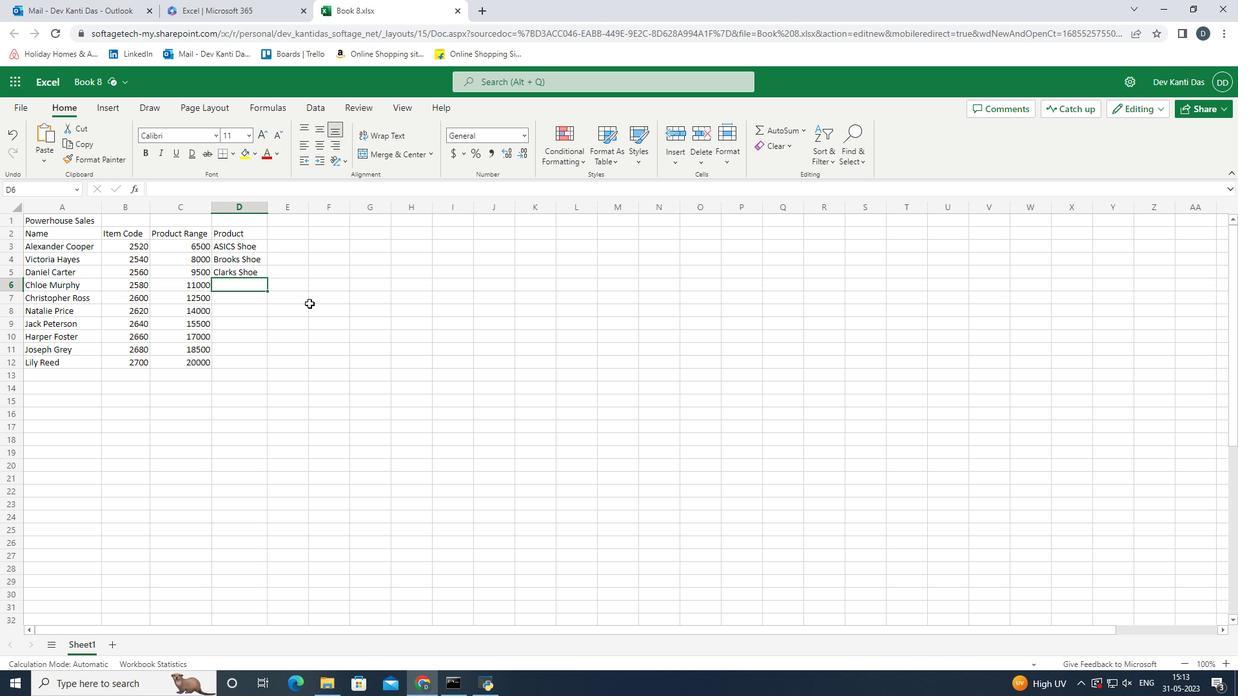 
Action: Key pressed <Key.shift><Key.shift><Key.shift><Key.shift><Key.shift><Key.shift><Key.shift>Crocs<Key.space><Key.shift><Key.shift><Key.shift><Key.shift><Key.shift><Key.shift><Key.shift><Key.shift><Key.shift><Key.shift>Shoes<Key.enter><Key.shift><Key.shift><Key.shift><Key.shift><Key.shift><Key.shift><Key.shift><Key.shift>Dr.<Key.space><Key.shift>Martens<Key.space><Key.shift>Shoe<Key.enter><Key.shift>ECCo<Key.backspace><Key.backspace><Key.backspace>cco<Key.space><Key.shift>Shoe<Key.enter><Key.shift>Fila<Key.space><Key.shift>Shoe<Key.space><Key.shift>Hush<Key.space><Key.backspace><Key.backspace><Key.backspace><Key.backspace><Key.backspace><Key.backspace><Key.enter><Key.shift>Hush<Key.space><Key.shift_r>Pupppies<Key.space><Key.shift>Shoe<Key.enter><Key.shift_r><Key.shift_r><Key.shift_r><Key.shift_r>Jordan<Key.space><Key.shift>Shoe<Key.enter><Key.shift_r>K-<Key.shift>Swiss<Key.space><Key.shift>Shoe<Key.right><Key.up><Key.up><Key.up><Key.up><Key.up><Key.up><Key.up><Key.up><Key.up><Key.up>
Screenshot: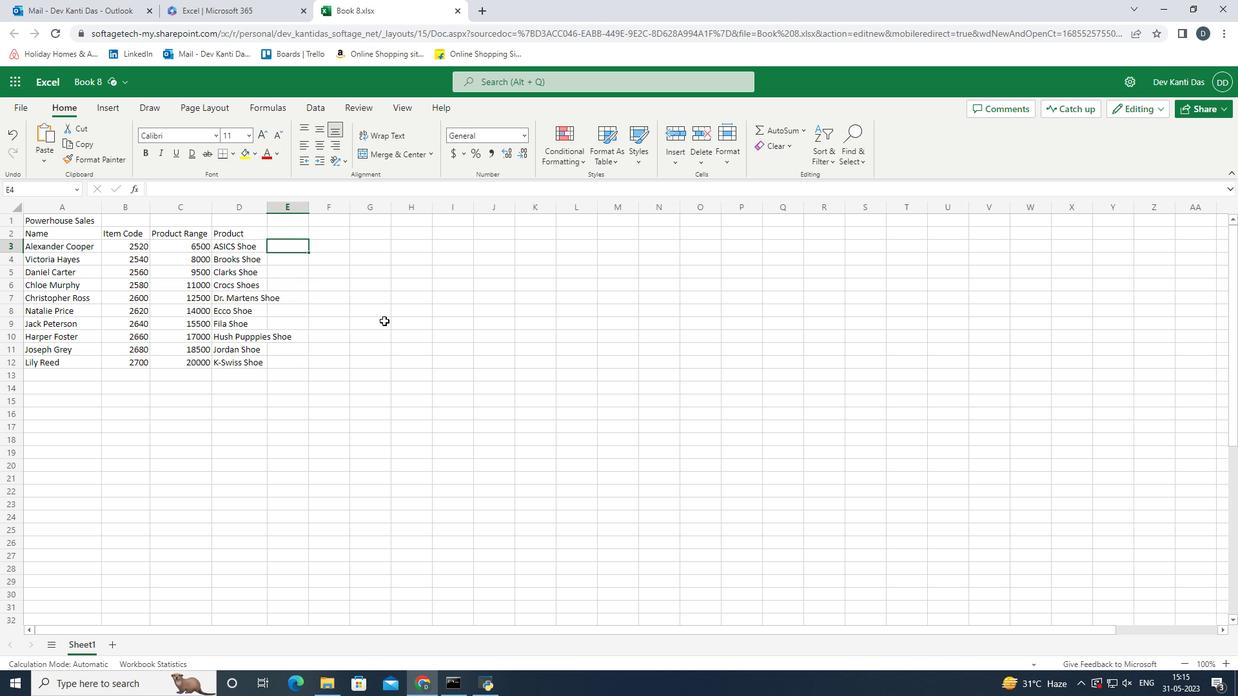 
Action: Mouse moved to (268, 207)
Screenshot: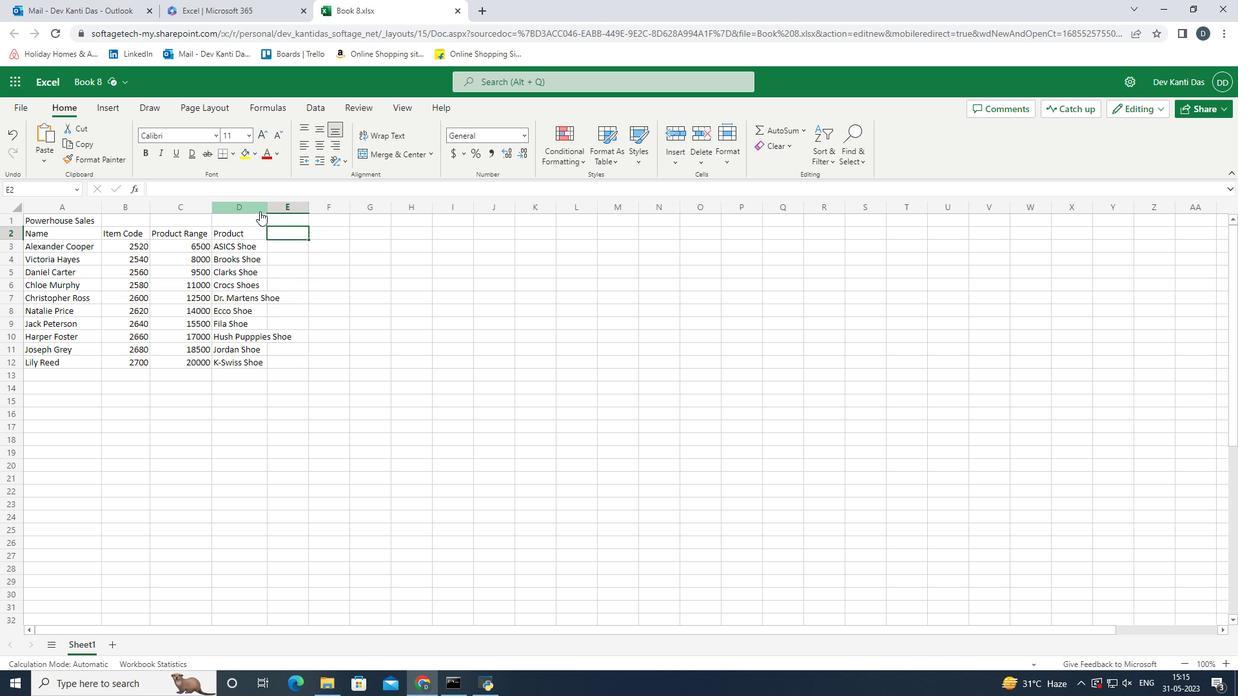 
Action: Mouse pressed left at (268, 207)
Screenshot: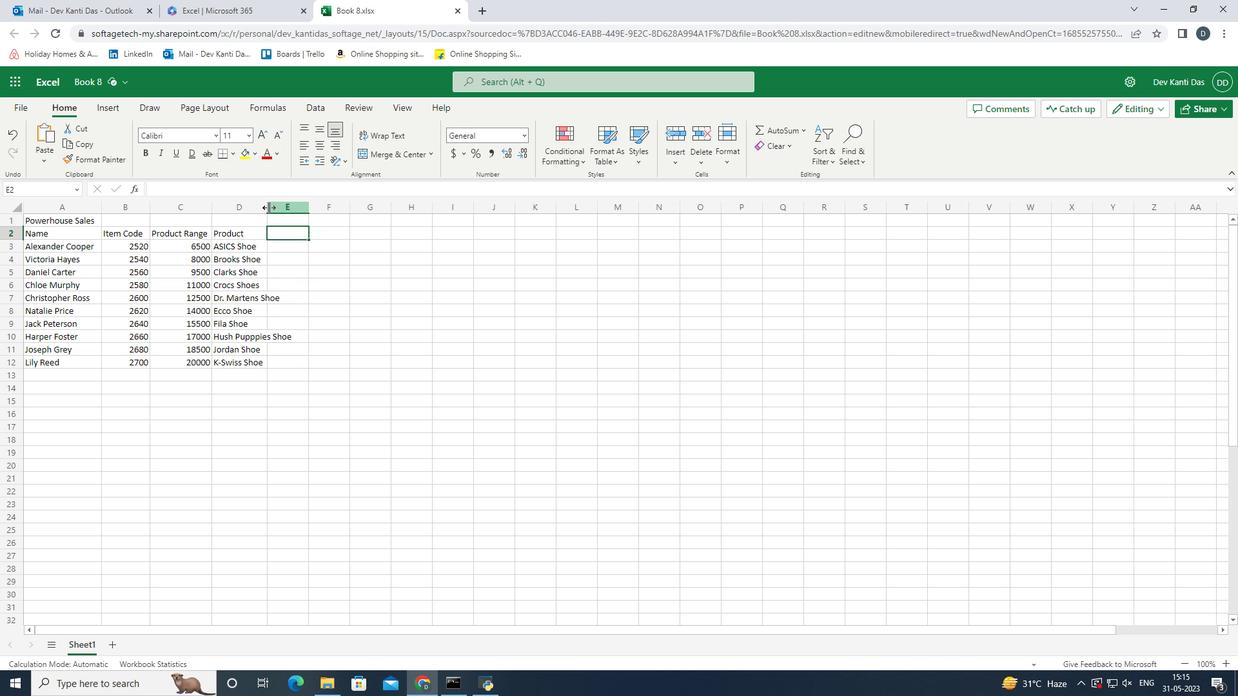 
Action: Mouse moved to (452, 309)
Screenshot: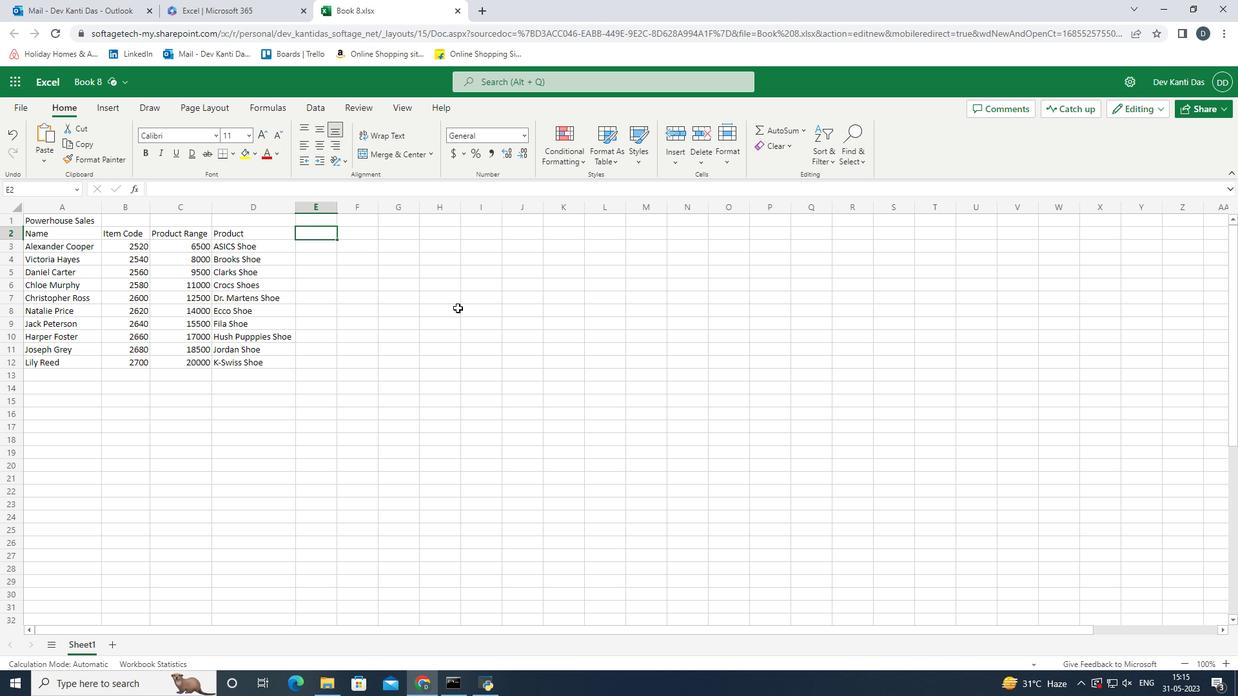 
Action: Key pressed <Key.shift>Quantity<Key.enter>3<Key.enter>5<Key.enter>7<Key.enter>9<Key.enter>7<Key.enter>10<Key.enter>3<Key.enter>4<Key.enter>4<Key.enter>10<Key.right><Key.right><Key.up><Key.up><Key.up><Key.up><Key.up><Key.up><Key.up><Key.up><Key.up><Key.up><Key.left><Key.left><Key.right><Key.shift>Tax<Key.space>12<Key.shift>%<Key.enter><Key.down><Key.up>=6500*12<Key.shift>%<Key.enter>=8000*12<Key.shift><Key.shift>%<Key.enter>=9500*12<Key.shift><Key.shift><Key.shift><Key.shift><Key.shift>%<Key.enter>1<Key.backspace>=11000*12<Key.shift><Key.shift>%<Key.enter>=12500*12<Key.shift>%<Key.enter>=14000*12<Key.shift>%<Key.enter>=15500*12<Key.shift>%<Key.enter>=17000*12<Key.shift>%<Key.enter>=18500*12<Key.shift><Key.shift><Key.shift><Key.shift>%<Key.enter>=20000*12<Key.shift><Key.shift><Key.shift><Key.shift><Key.shift><Key.shift><Key.shift><Key.shift>%<Key.enter><Key.up><Key.right><Key.up><Key.up><Key.up><Key.up><Key.up><Key.up><Key.up><Key.up><Key.up><Key.up><Key.down><Key.up>
Screenshot: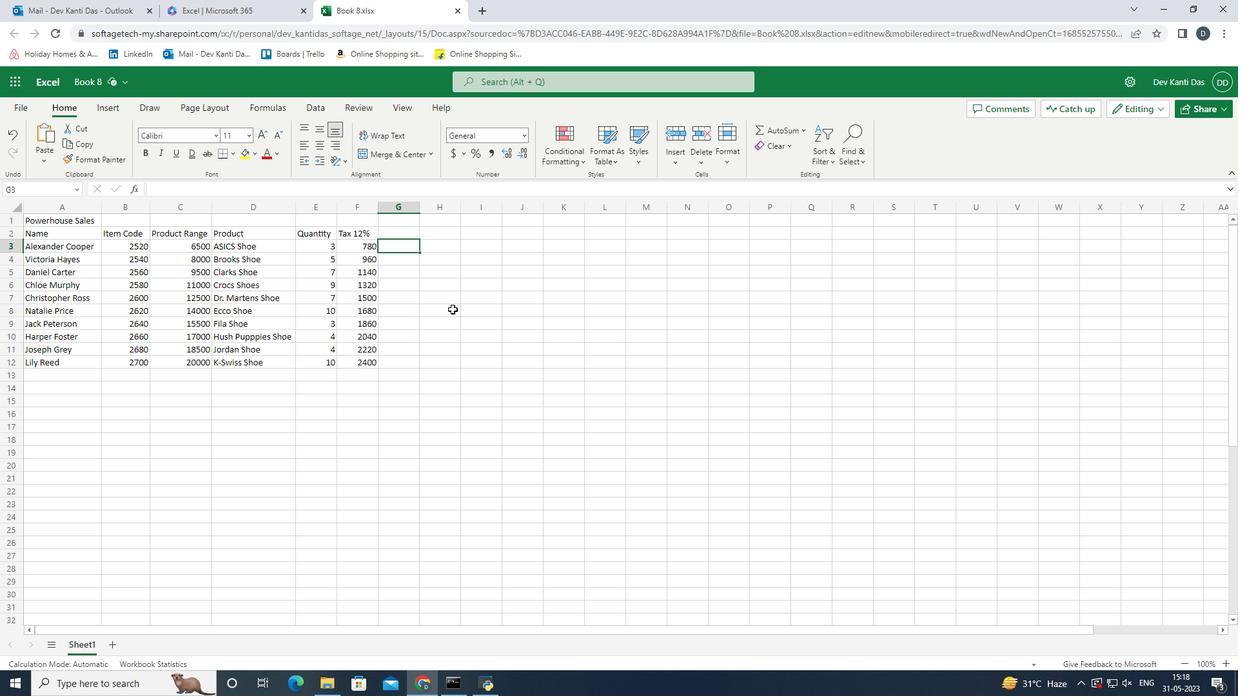 
Action: Mouse moved to (898, 517)
Screenshot: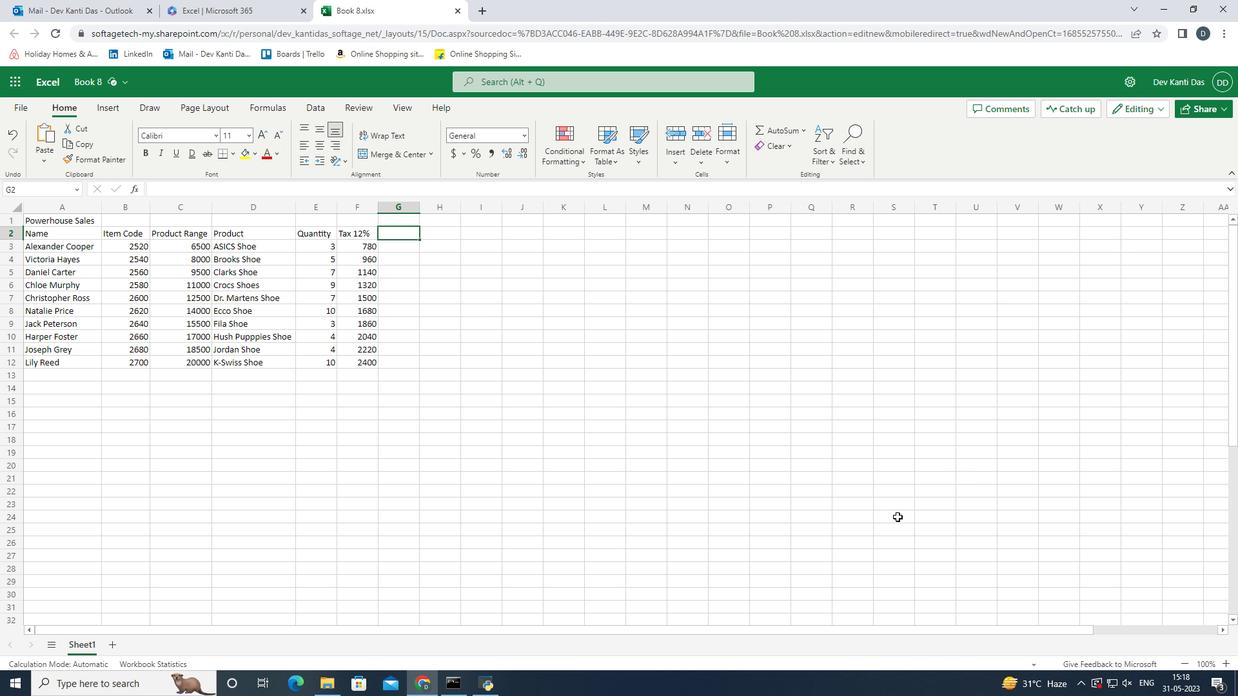 
Action: Key pressed <Key.shift>Total<Key.space><Key.shift>Amount<Key.enter>
Screenshot: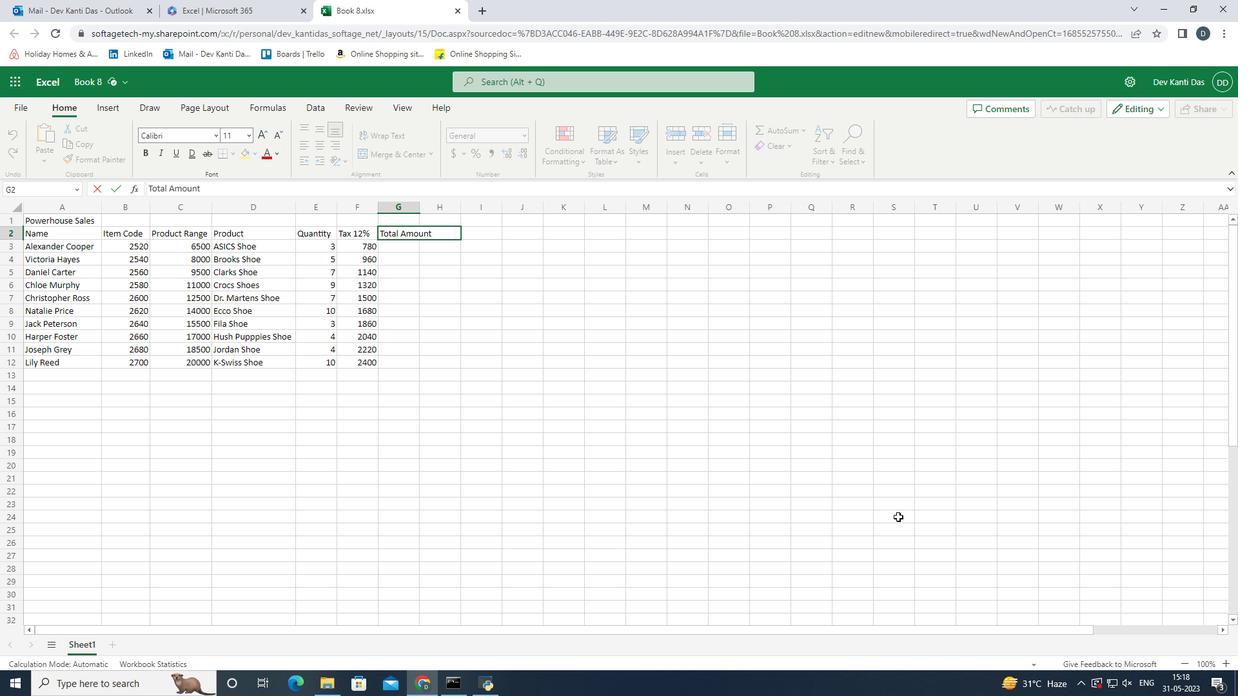 
Action: Mouse moved to (417, 209)
Screenshot: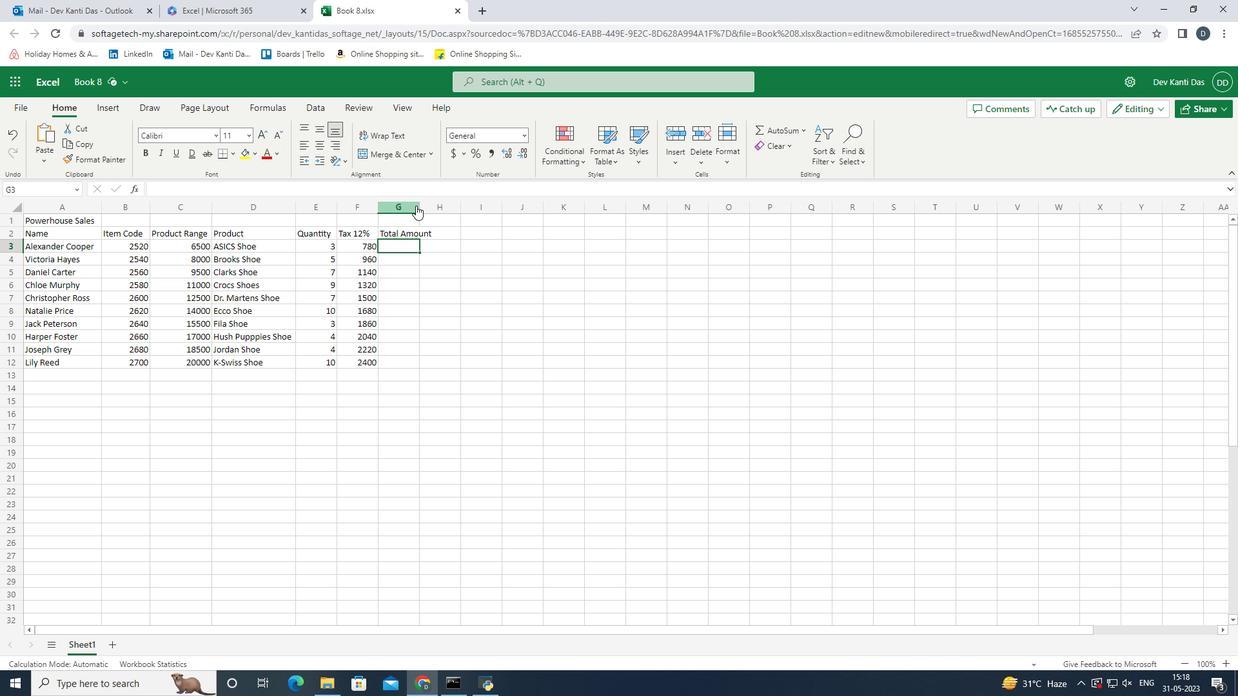
Action: Mouse pressed left at (417, 209)
Screenshot: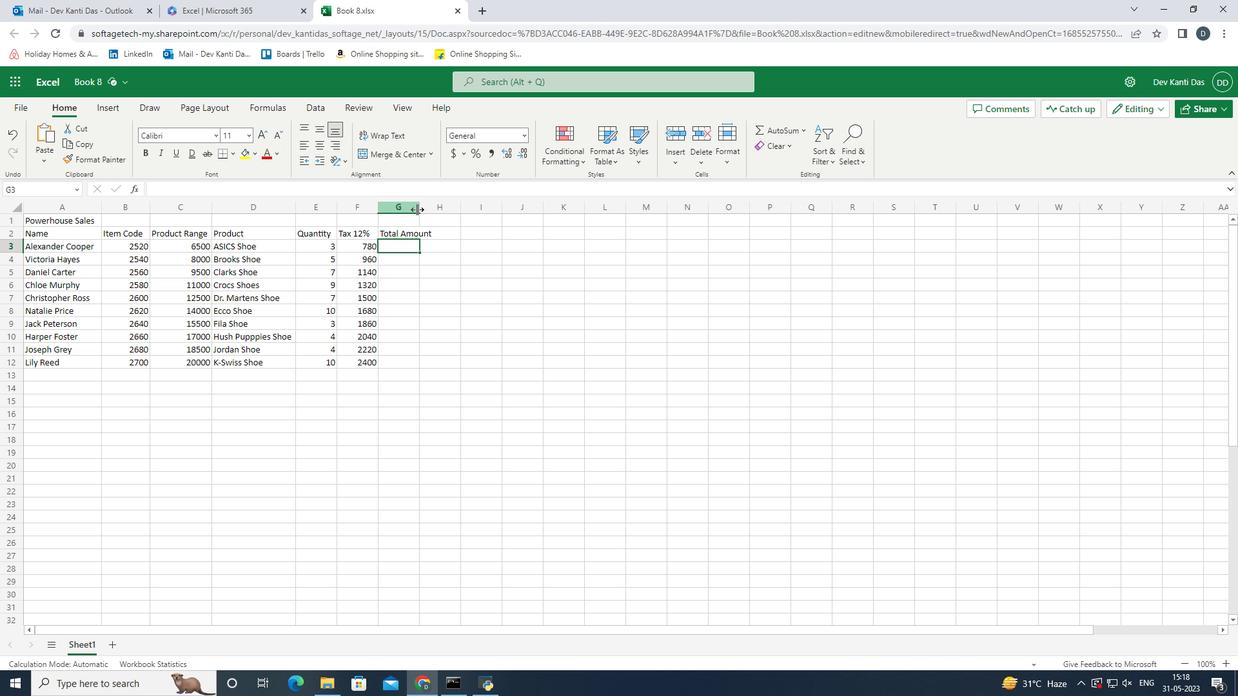
Action: Mouse moved to (405, 247)
Screenshot: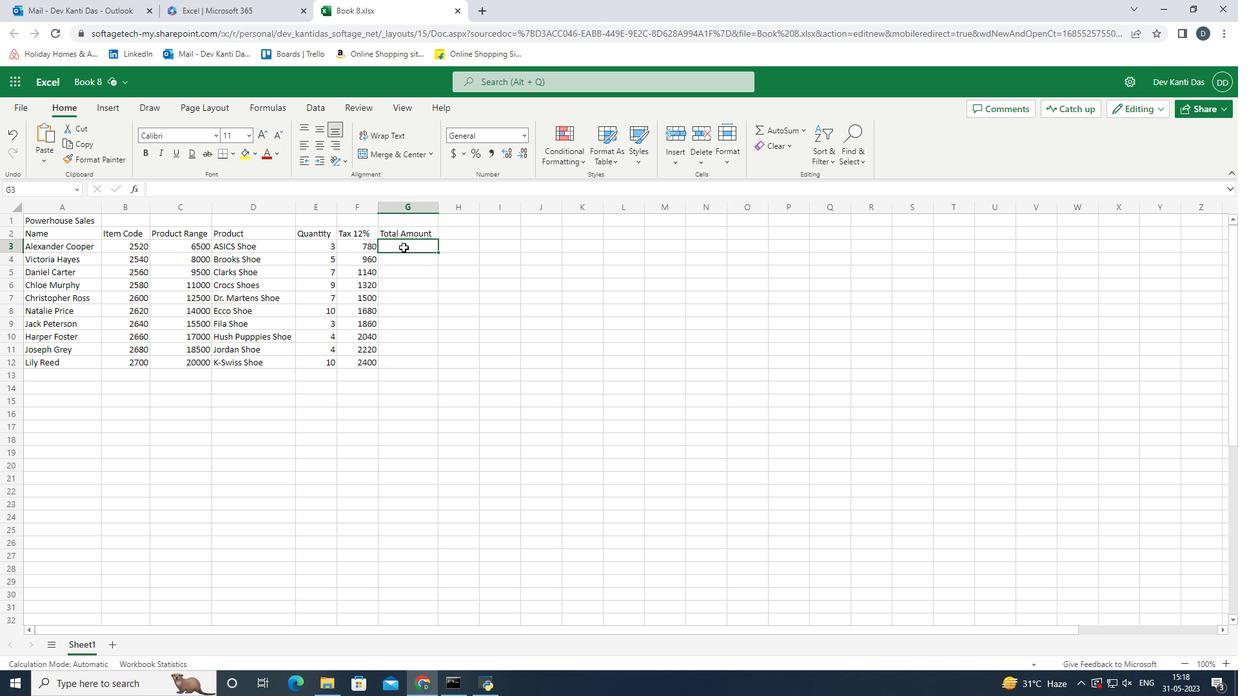 
Action: Key pressed =sum<Key.shift_r><Key.shift_r><Key.shift_r><Key.shift_r><Key.shift_r><Key.shift_r><Key.shift_r><Key.shift_r><Key.shift_r>(c3,f3<Key.shift_r><Key.shift_r><Key.shift_r><Key.shift_r><Key.shift_r><Key.shift_r>)<Key.enter>
Screenshot: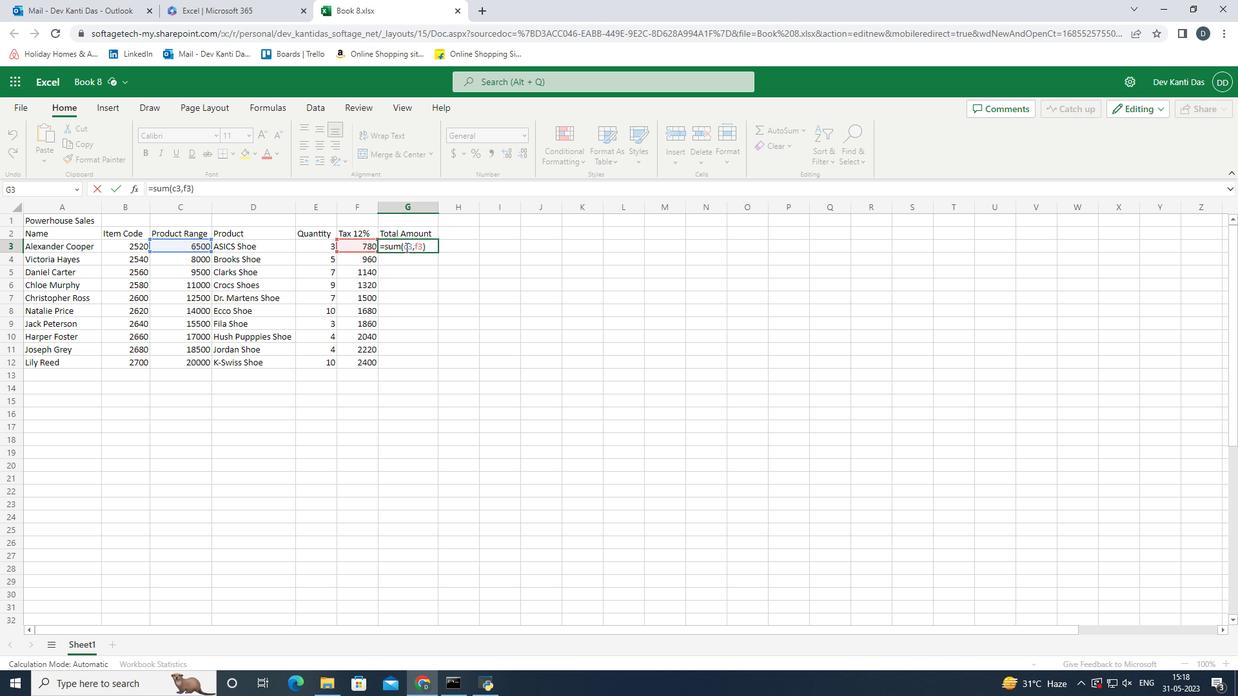 
Action: Mouse moved to (432, 244)
Screenshot: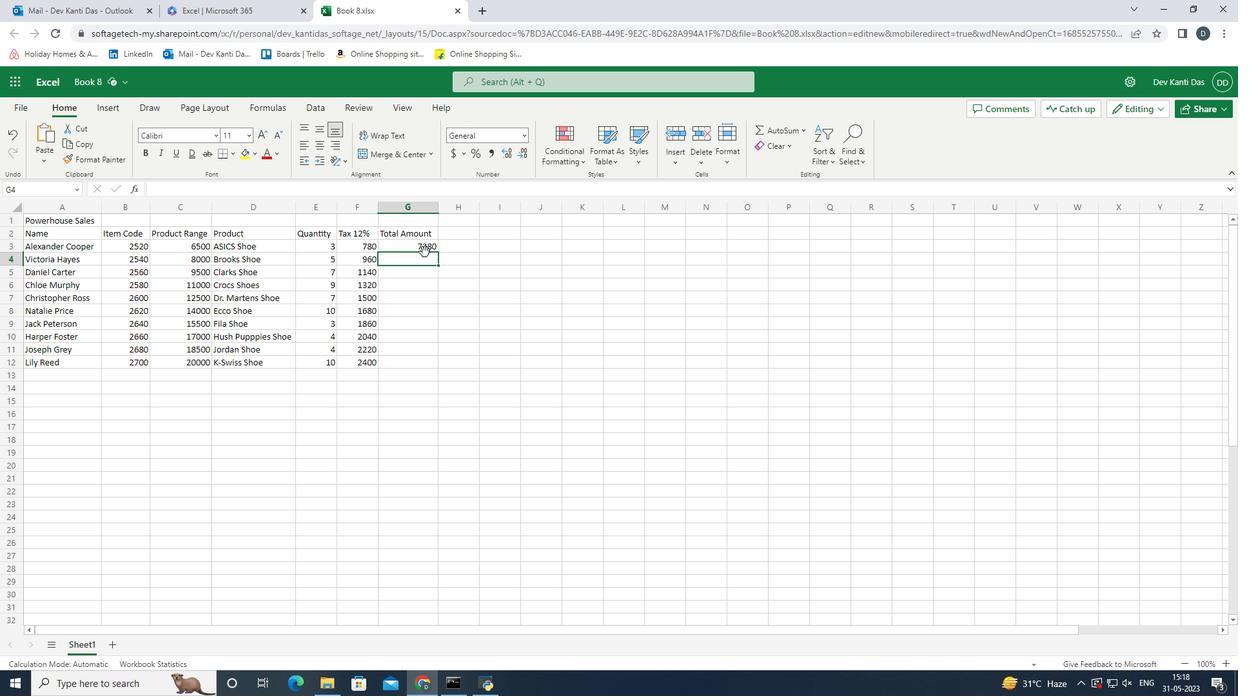 
Action: Mouse pressed left at (432, 244)
Screenshot: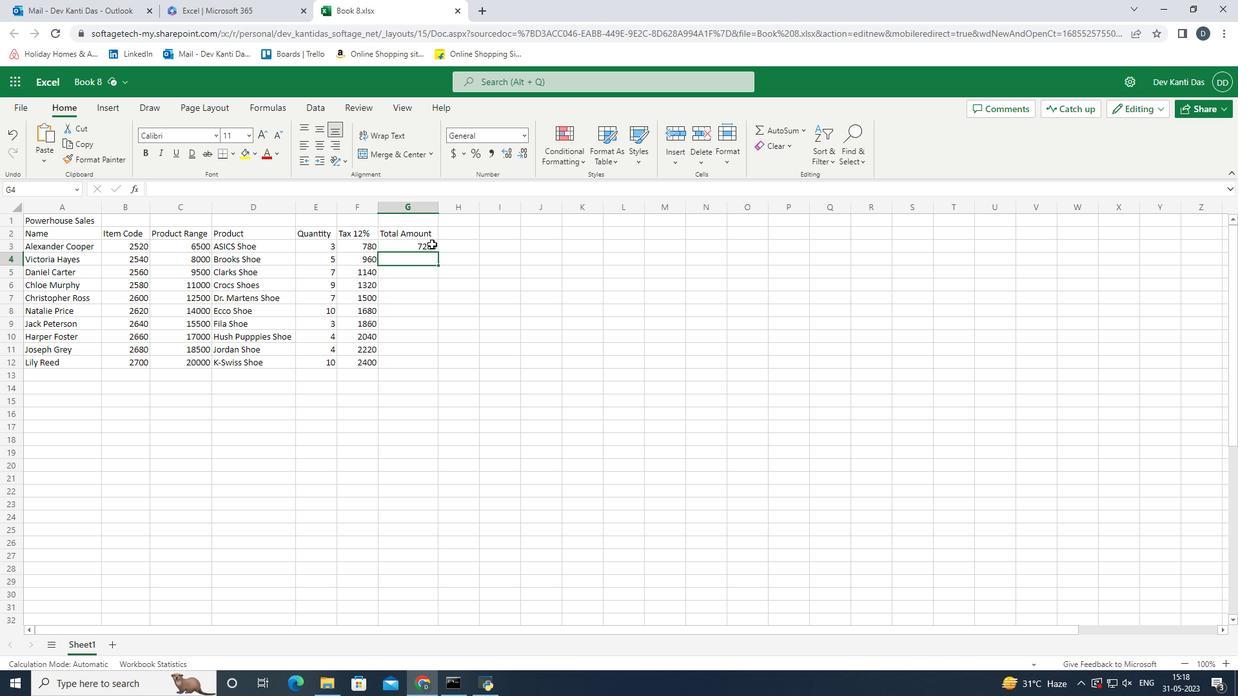 
Action: Mouse moved to (438, 250)
Screenshot: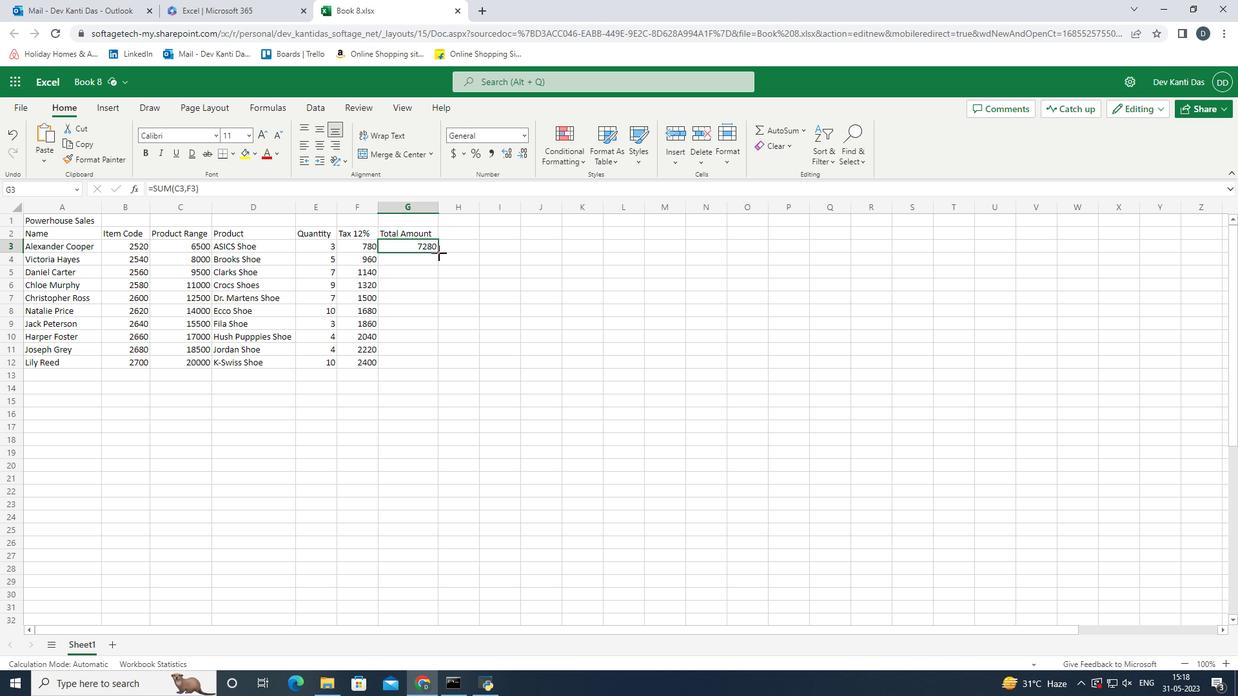 
Action: Mouse pressed left at (438, 250)
Screenshot: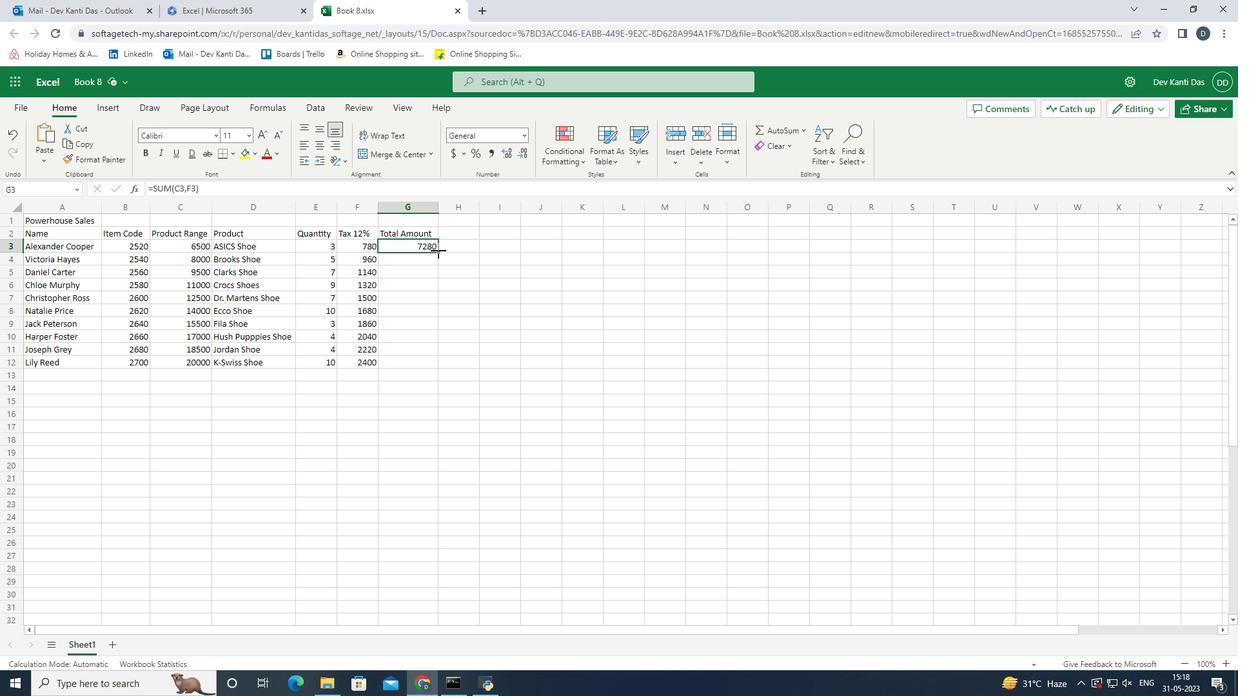 
Action: Mouse moved to (431, 359)
Screenshot: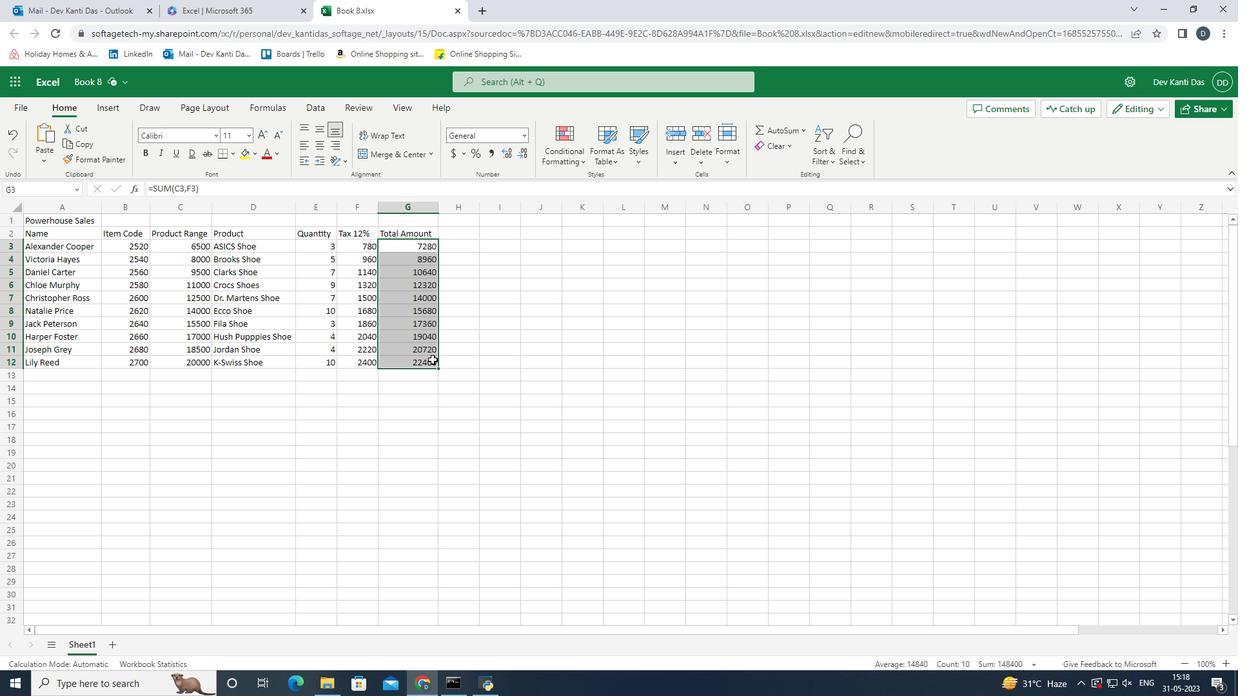 
Action: Mouse pressed left at (431, 359)
Screenshot: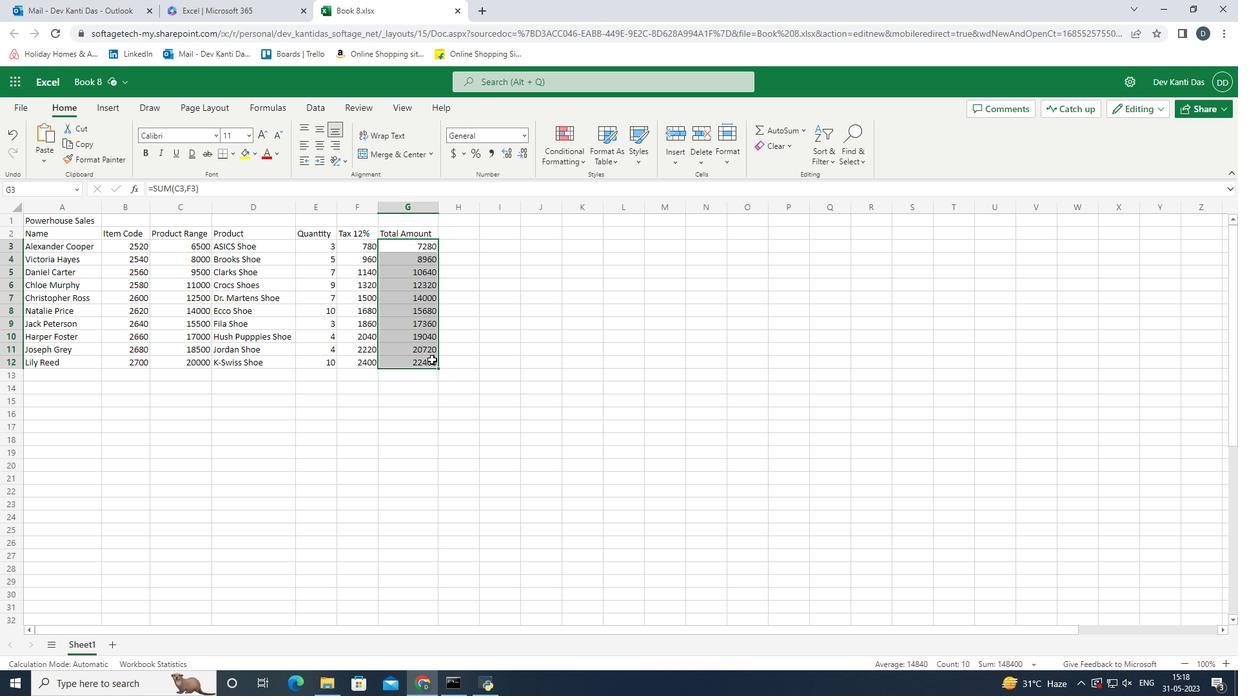
Action: Mouse moved to (22, 109)
Screenshot: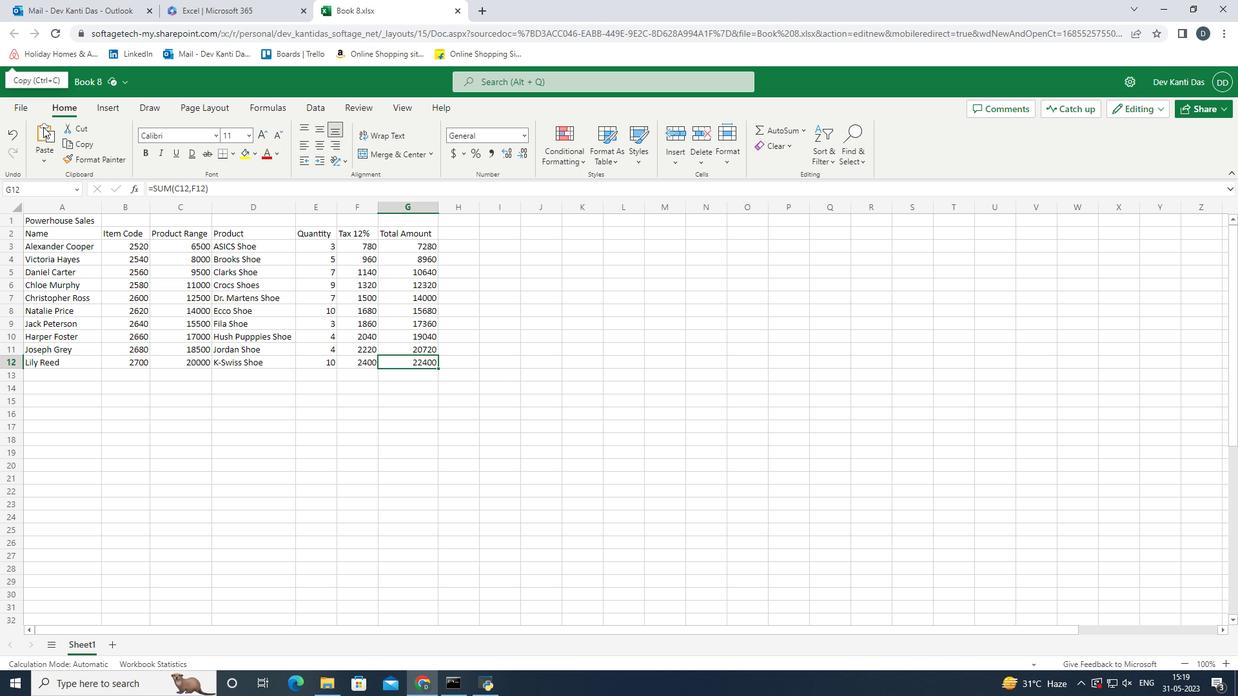 
Action: Mouse pressed left at (22, 109)
Screenshot: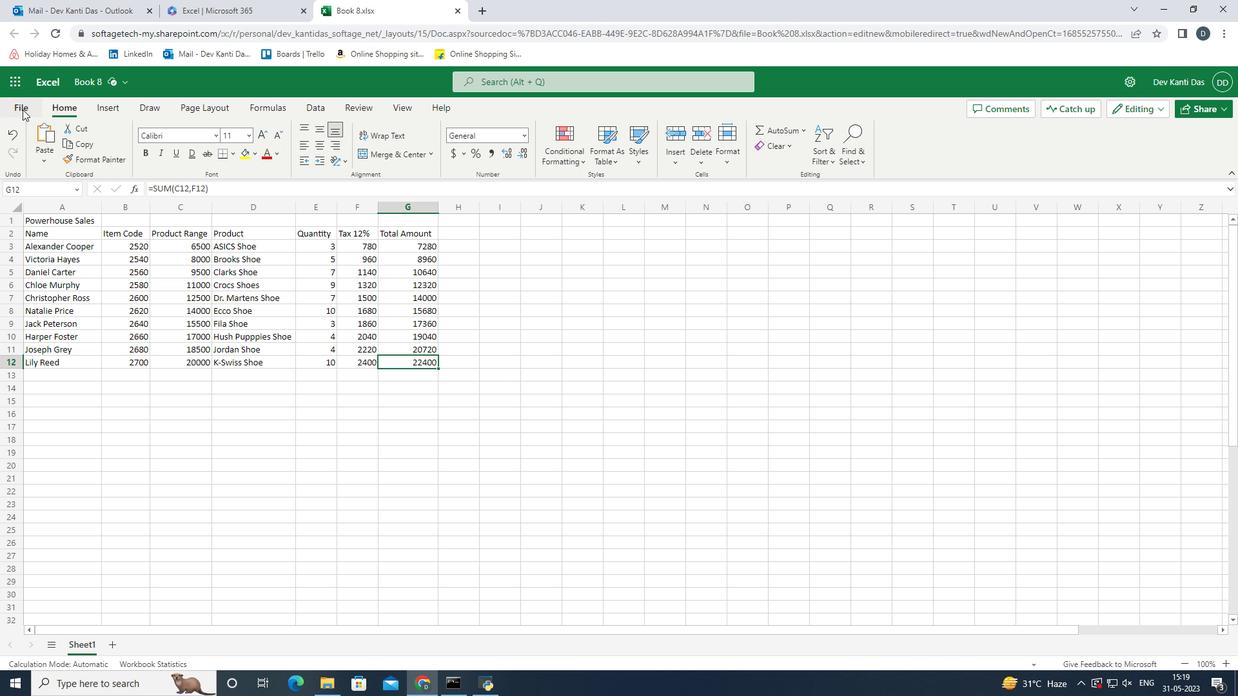 
Action: Mouse moved to (82, 226)
Screenshot: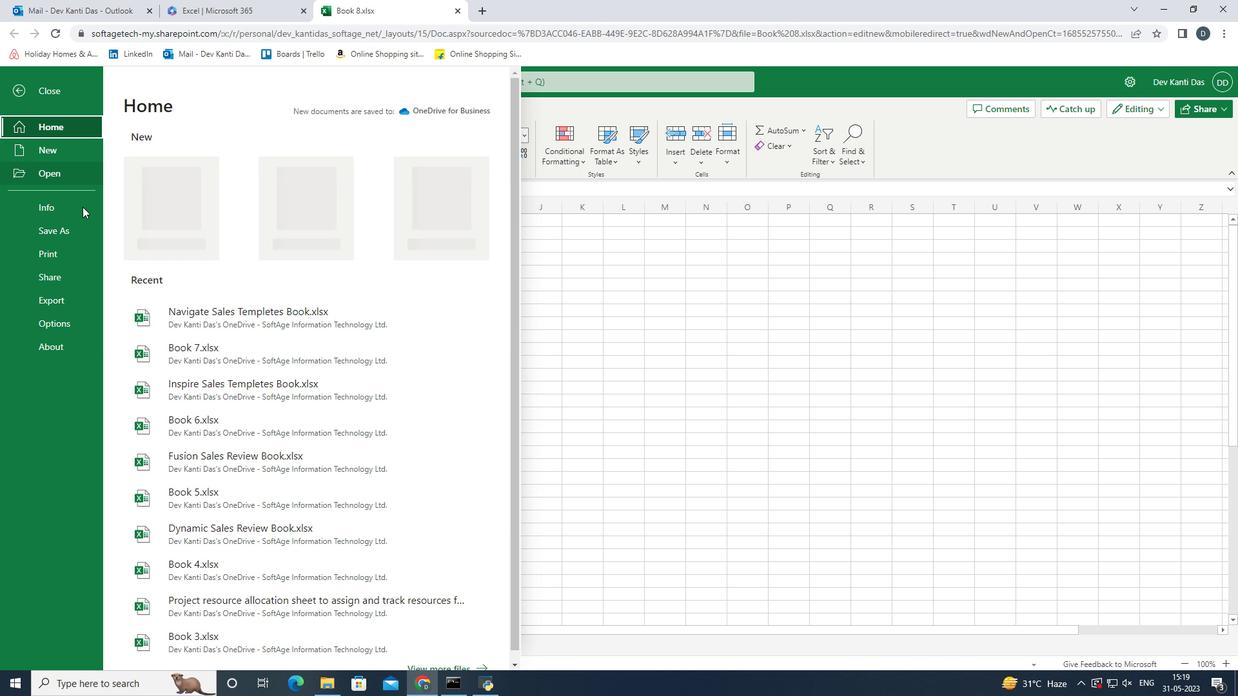 
Action: Mouse pressed left at (82, 226)
Screenshot: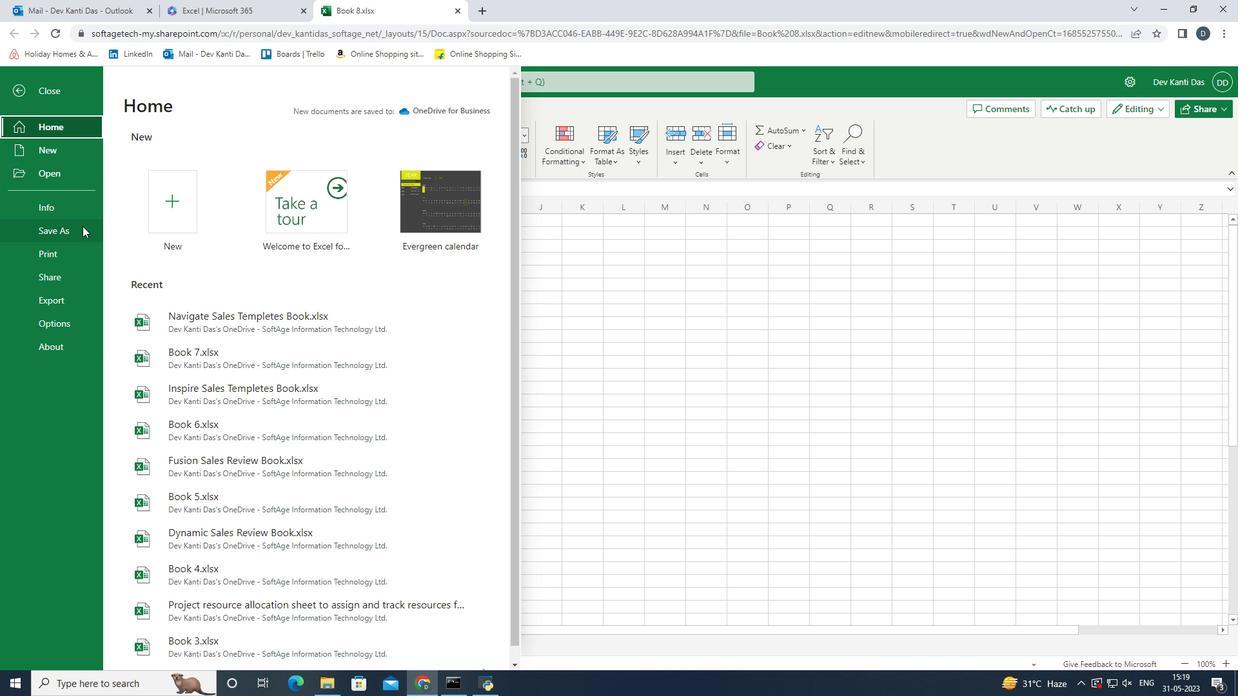 
Action: Mouse moved to (218, 147)
Screenshot: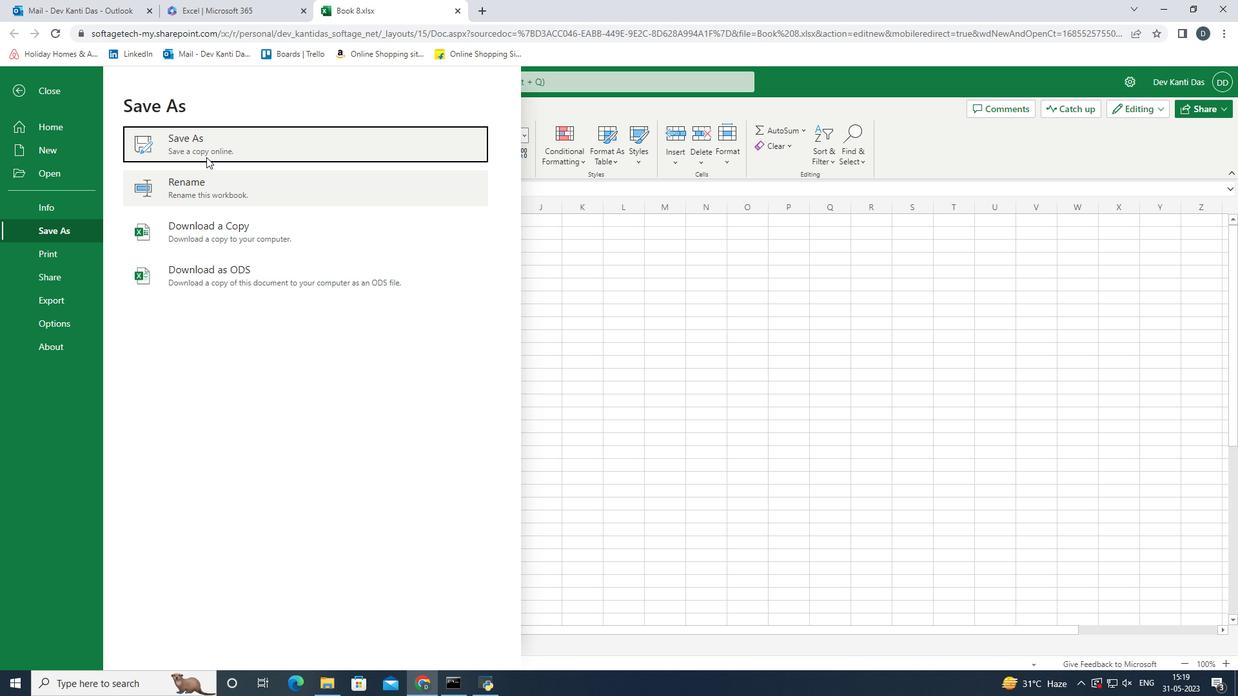 
Action: Mouse pressed left at (218, 147)
Screenshot: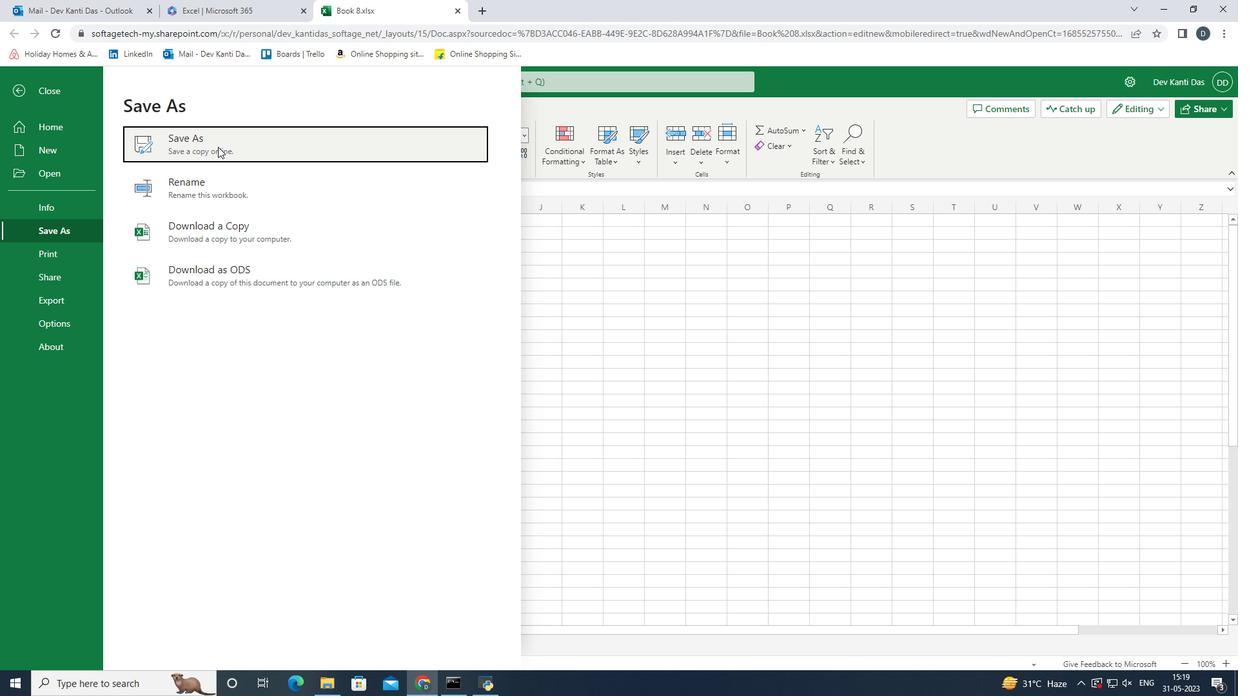 
Action: Mouse moved to (603, 342)
Screenshot: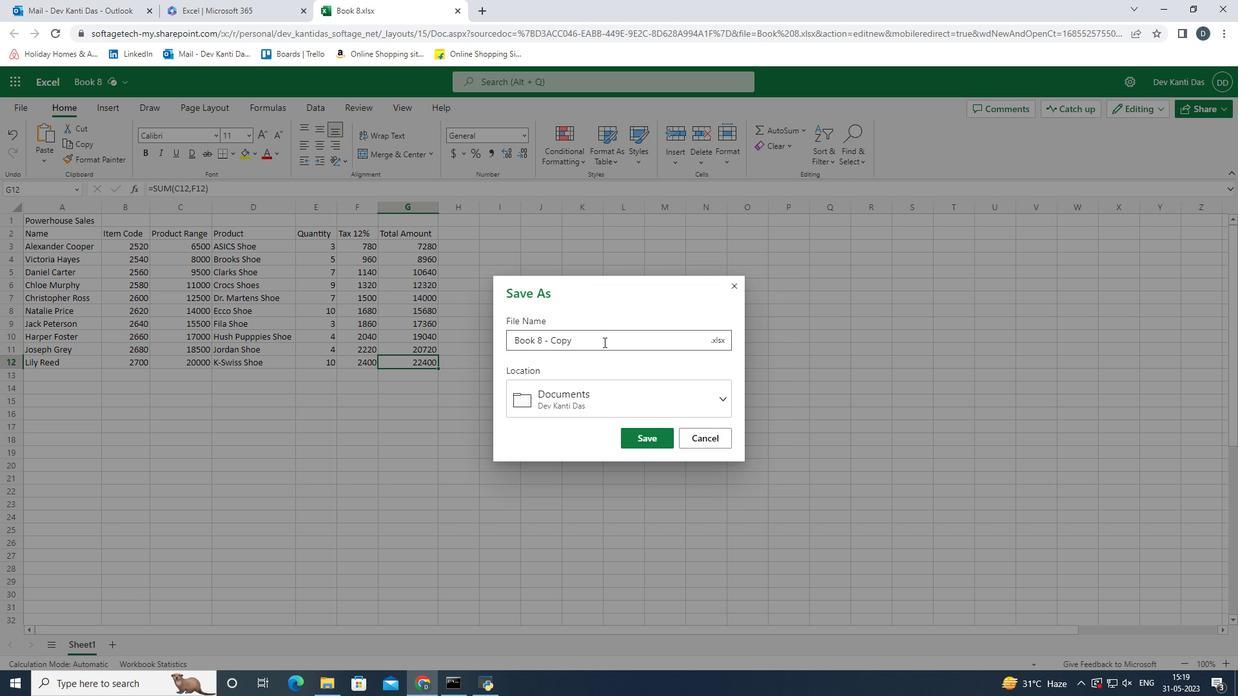 
Action: Key pressed ctrl+A<Key.backspace><Key.shift>Powerhouse<Key.space><Key.shift>Sales<Key.space><Key.shift>Review<Key.space><Key.shift>Book<Key.enter>
Screenshot: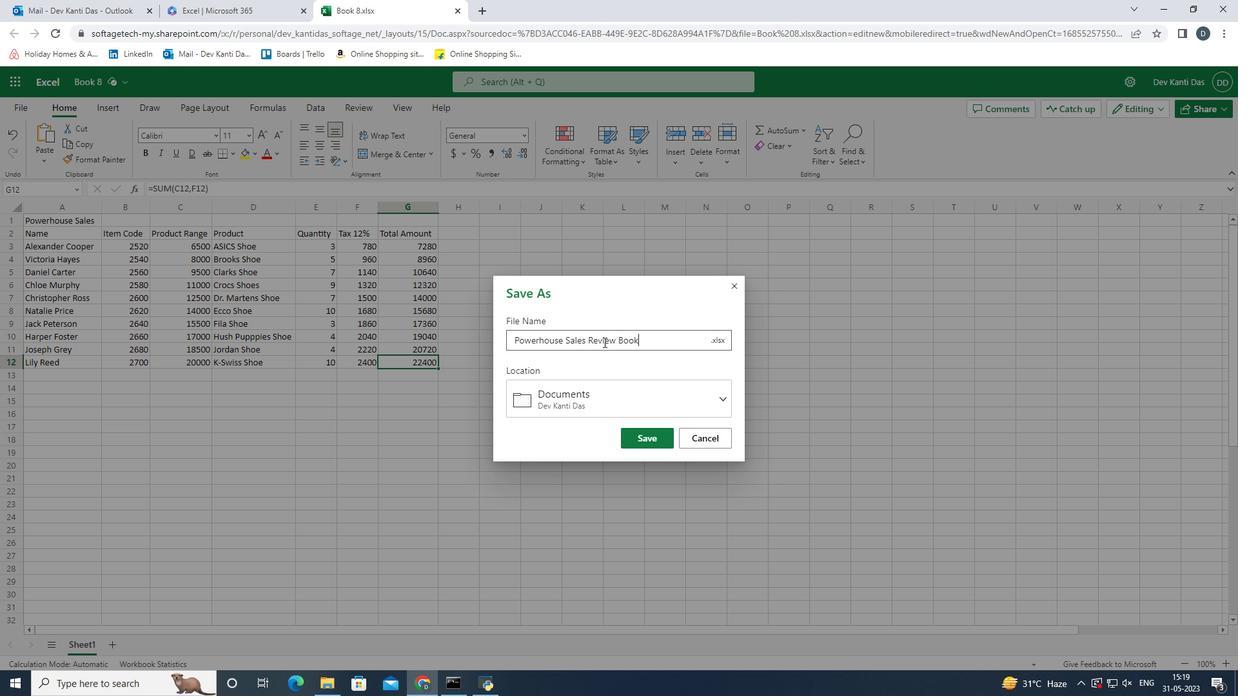 
Action: Mouse moved to (422, 365)
Screenshot: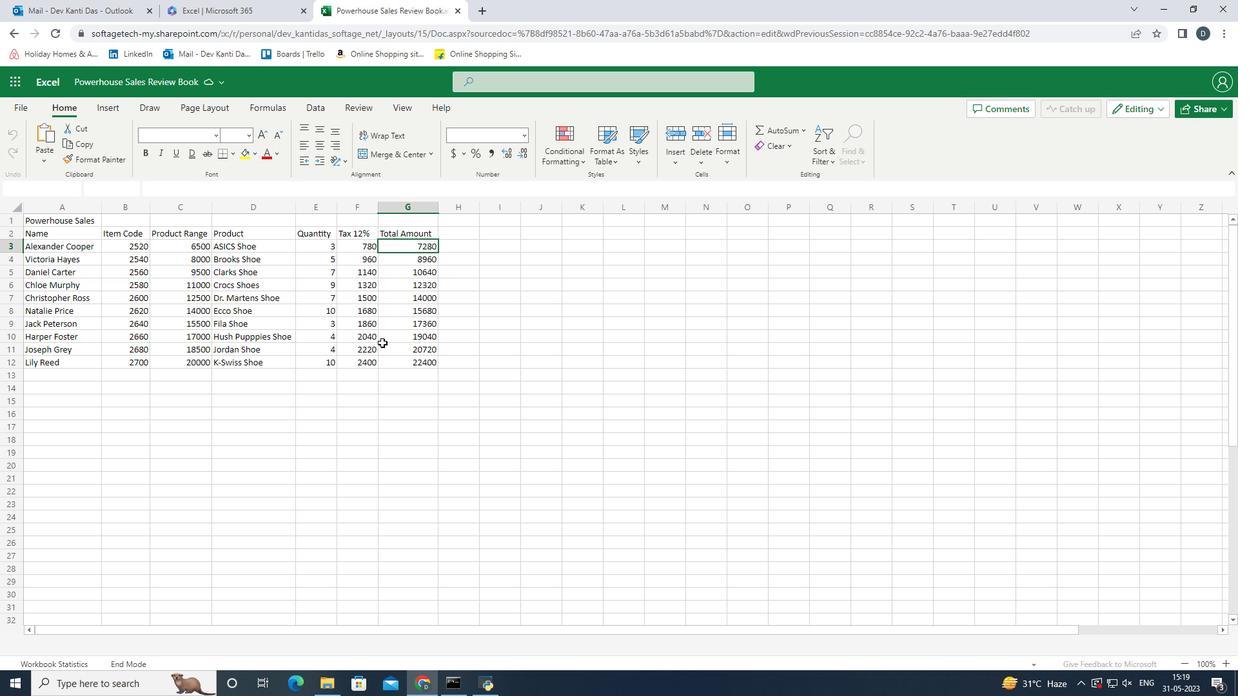 
Action: Mouse pressed left at (422, 365)
Screenshot: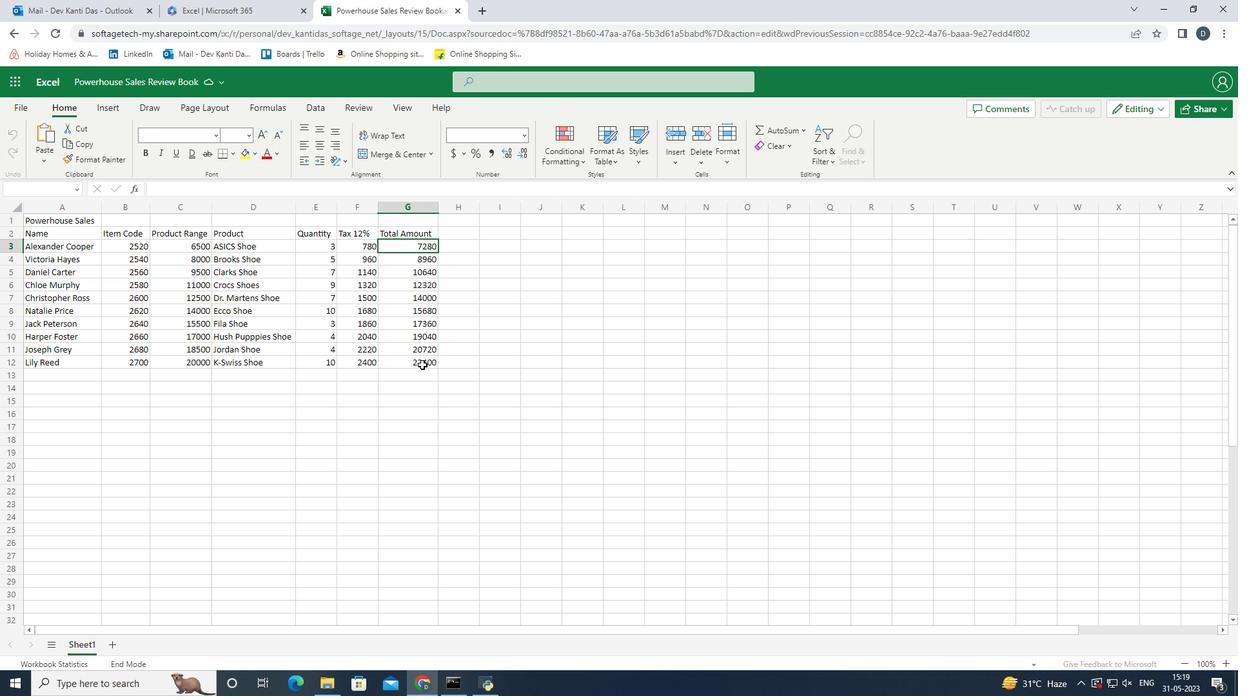 
Action: Mouse moved to (559, 448)
Screenshot: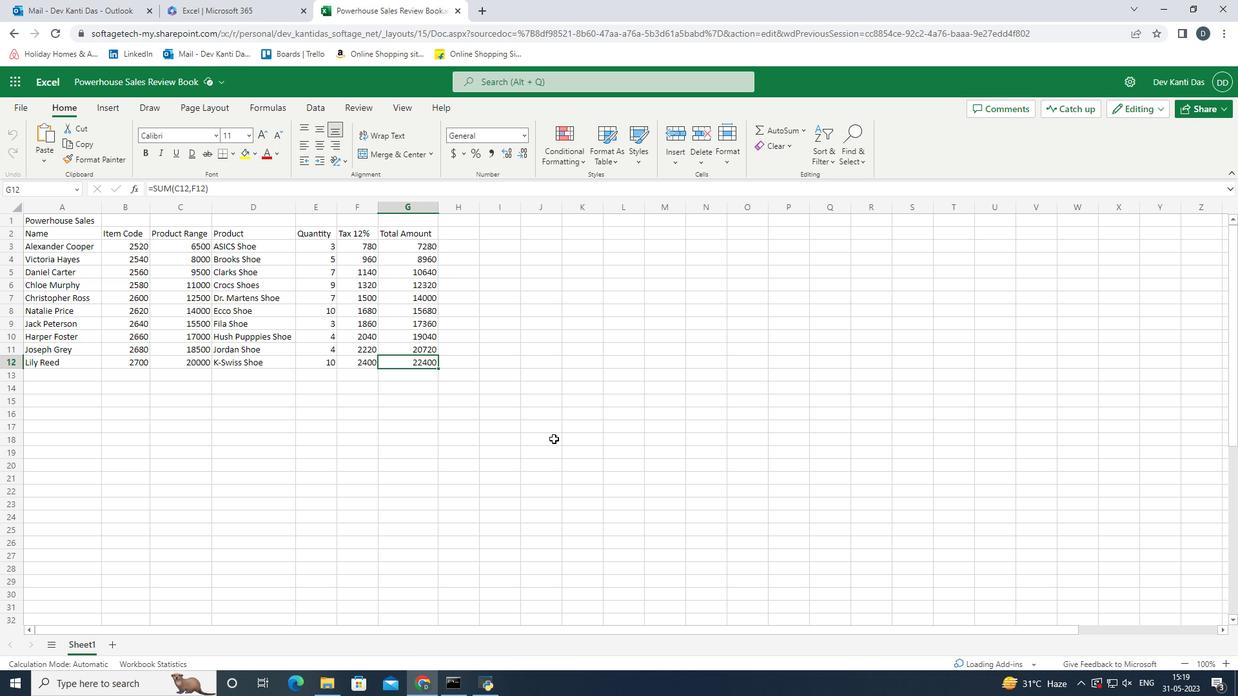 
